 Task: Create a due date automation trigger when advanced on, on the monday of the week a card is due add fields without custom field "Resume" set to a date more than 1 working days from now at 11:00 AM.
Action: Mouse moved to (1200, 95)
Screenshot: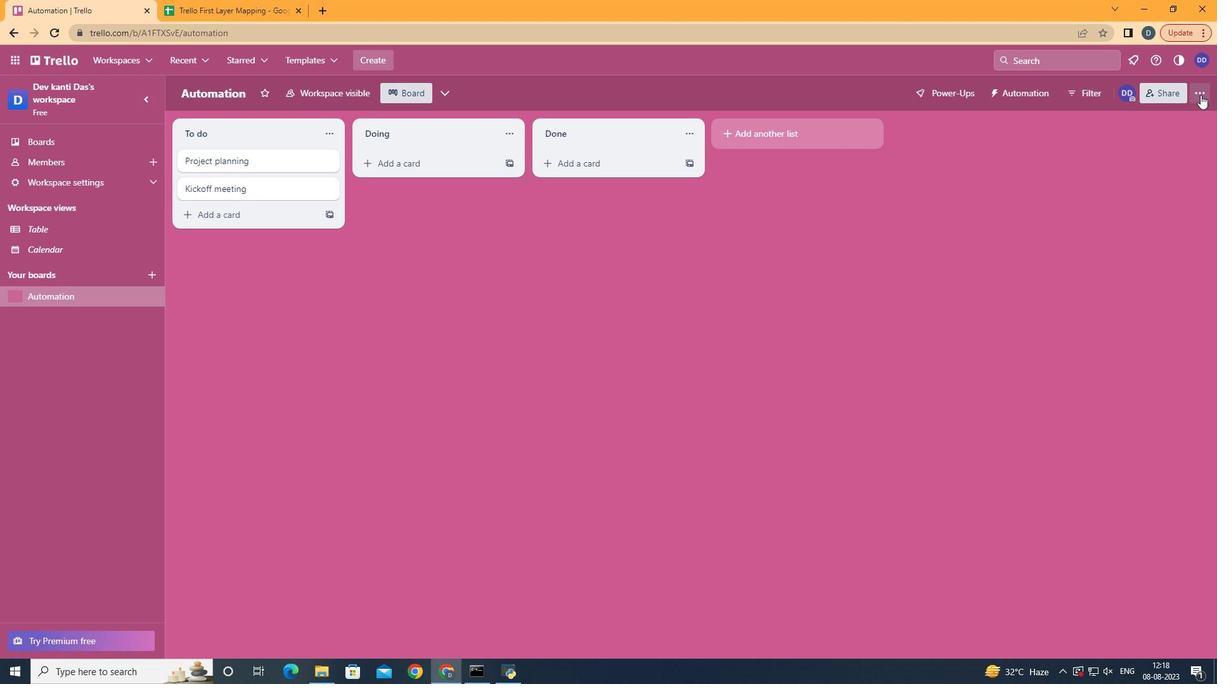 
Action: Mouse pressed left at (1200, 95)
Screenshot: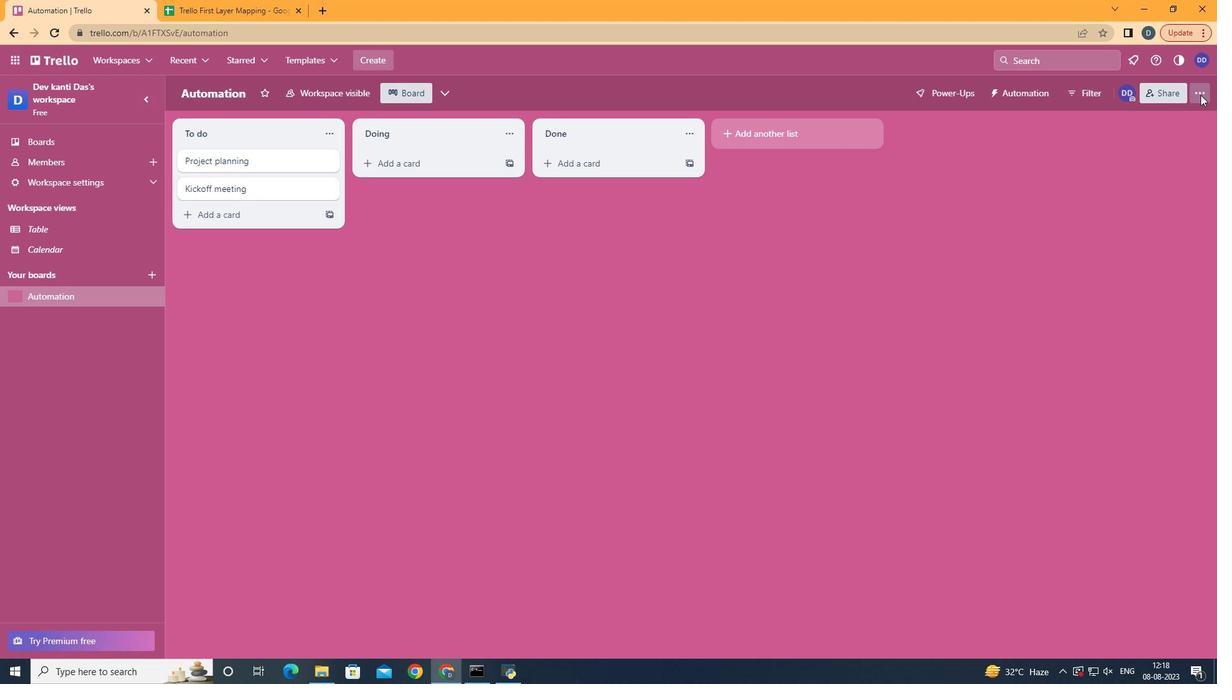 
Action: Mouse moved to (1121, 275)
Screenshot: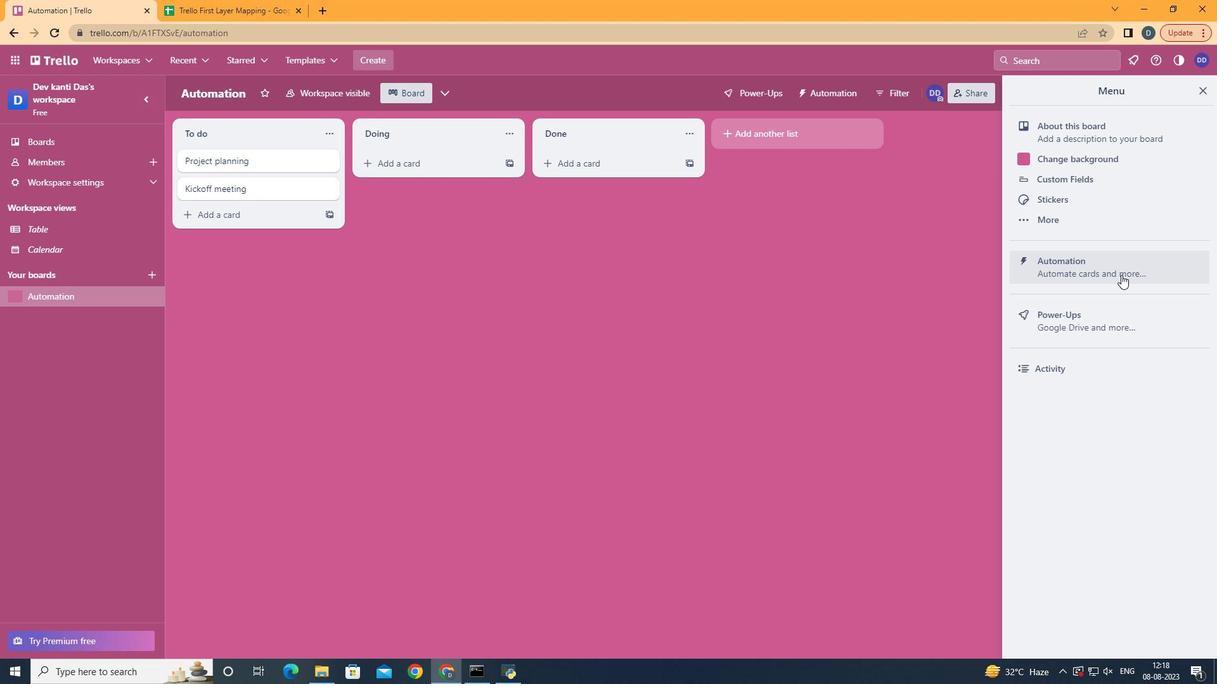 
Action: Mouse pressed left at (1121, 275)
Screenshot: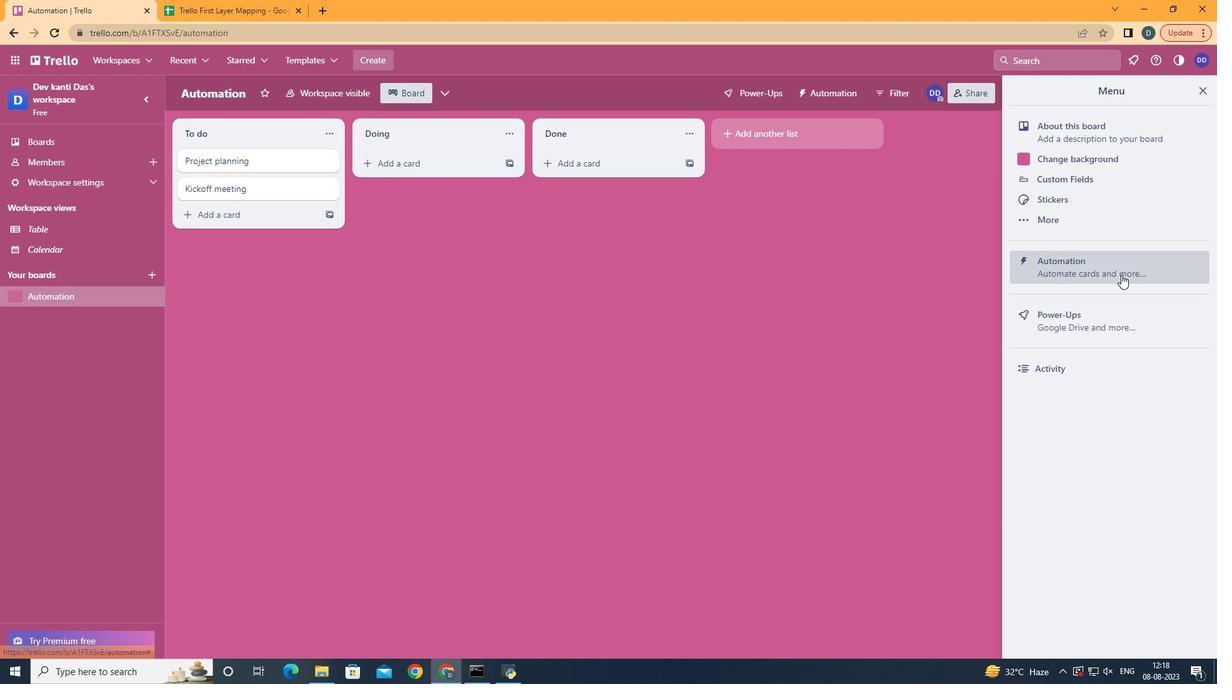 
Action: Mouse moved to (219, 256)
Screenshot: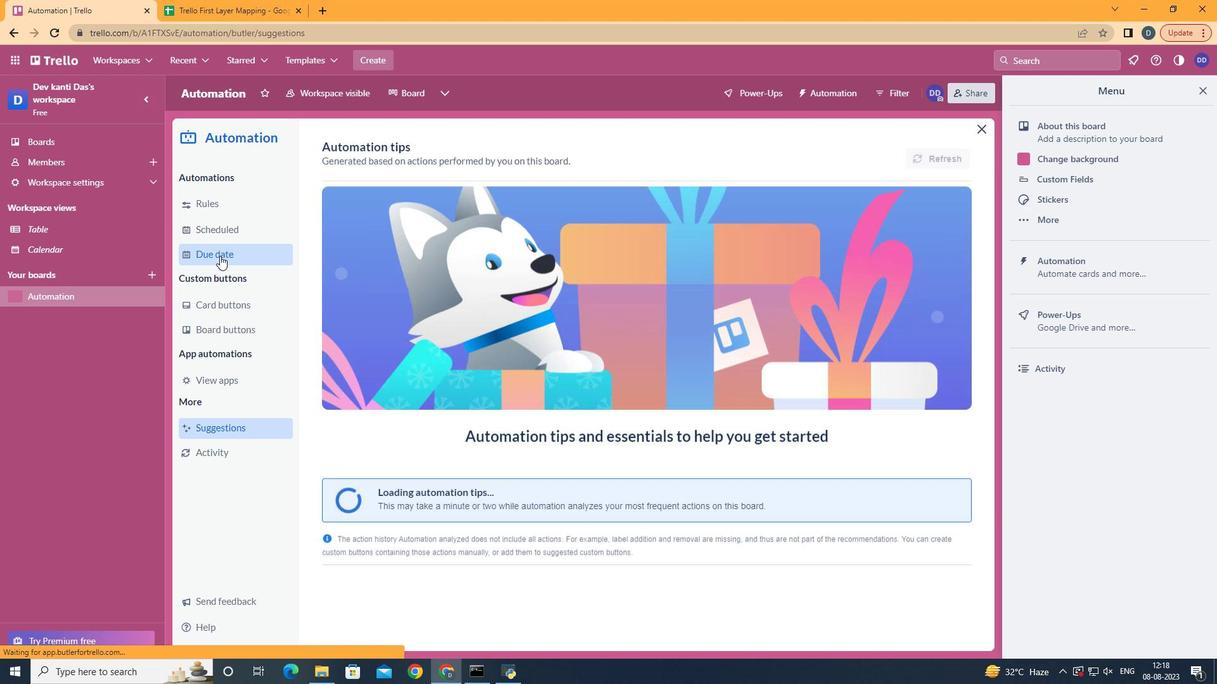 
Action: Mouse pressed left at (219, 256)
Screenshot: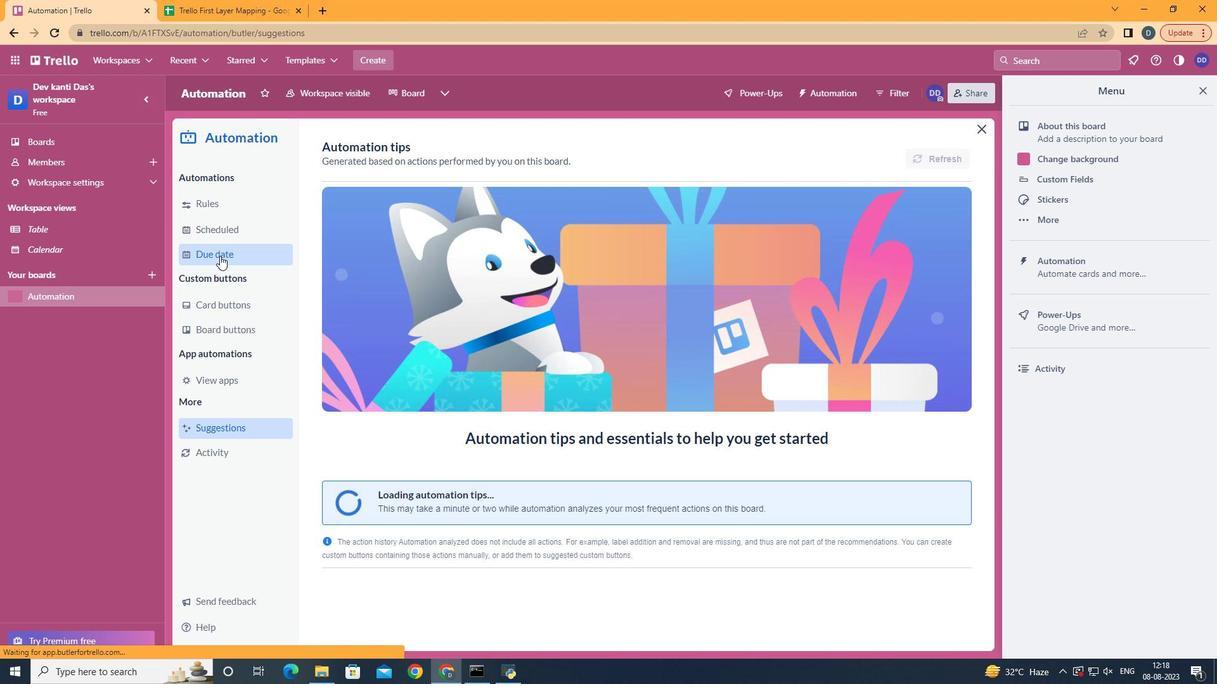 
Action: Mouse moved to (873, 151)
Screenshot: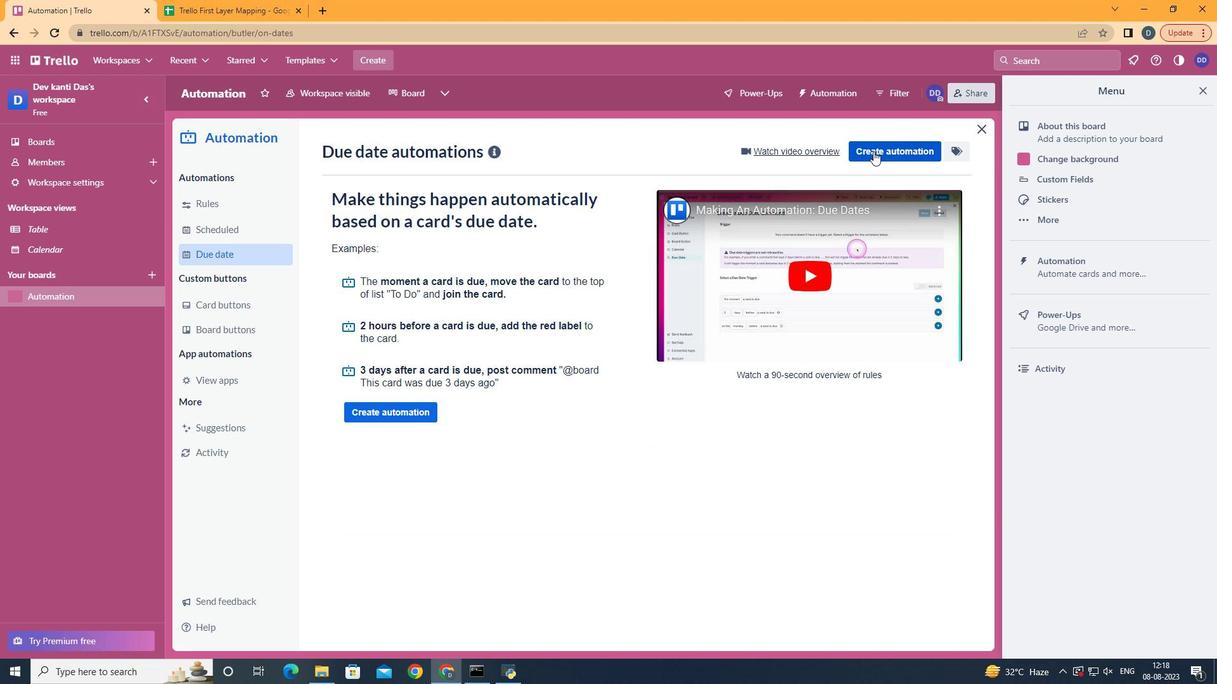 
Action: Mouse pressed left at (873, 151)
Screenshot: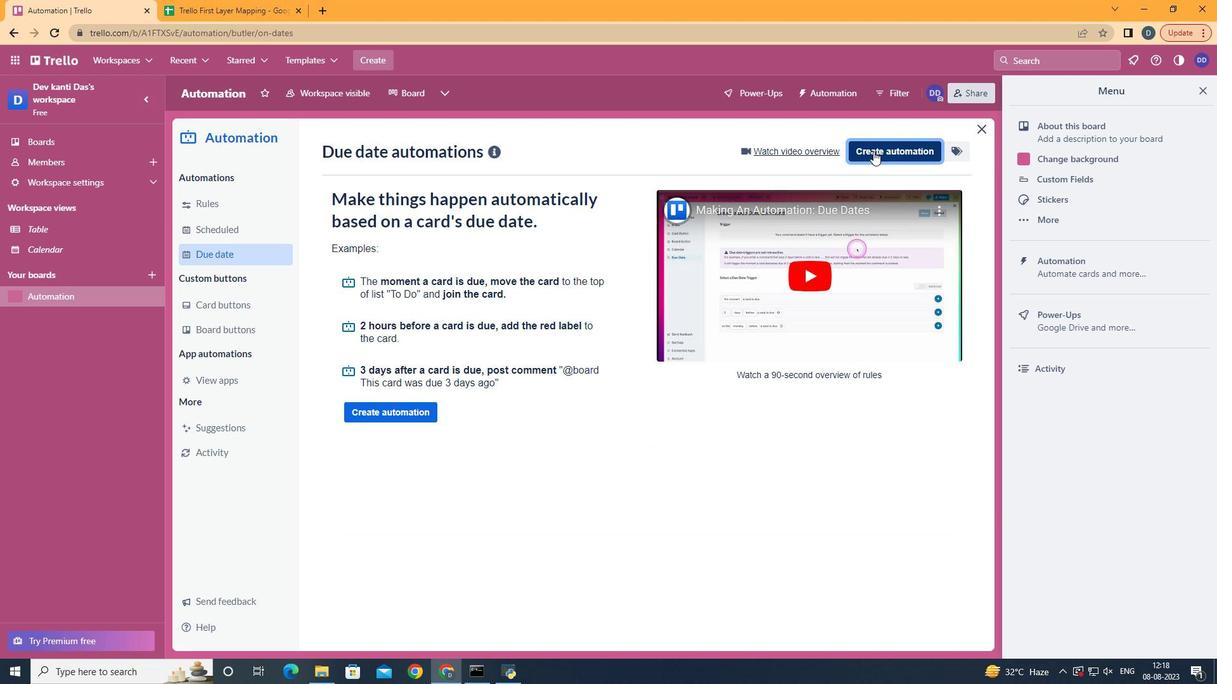
Action: Mouse moved to (588, 280)
Screenshot: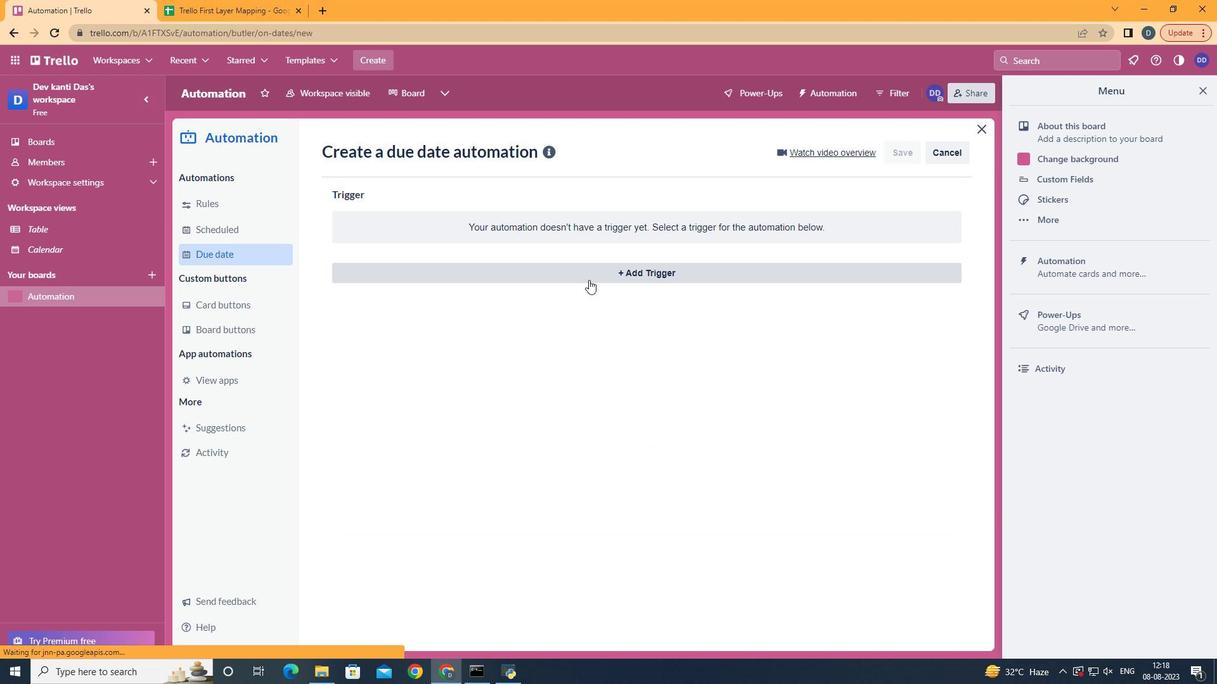 
Action: Mouse pressed left at (588, 280)
Screenshot: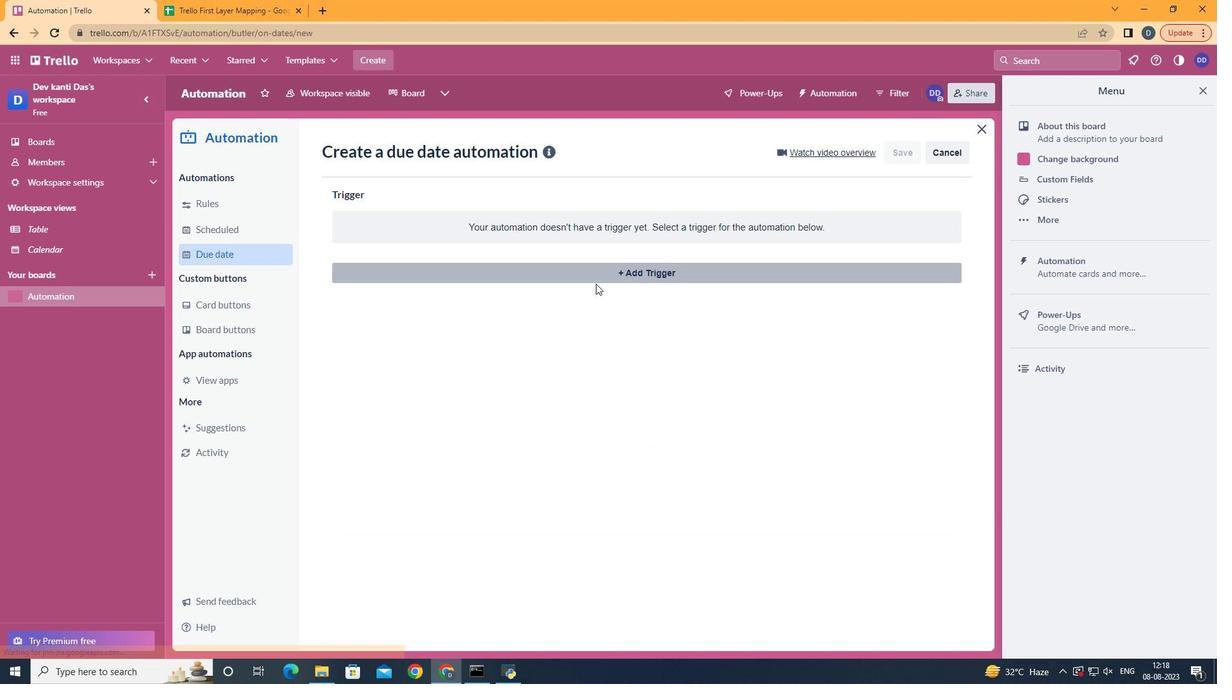 
Action: Mouse moved to (407, 335)
Screenshot: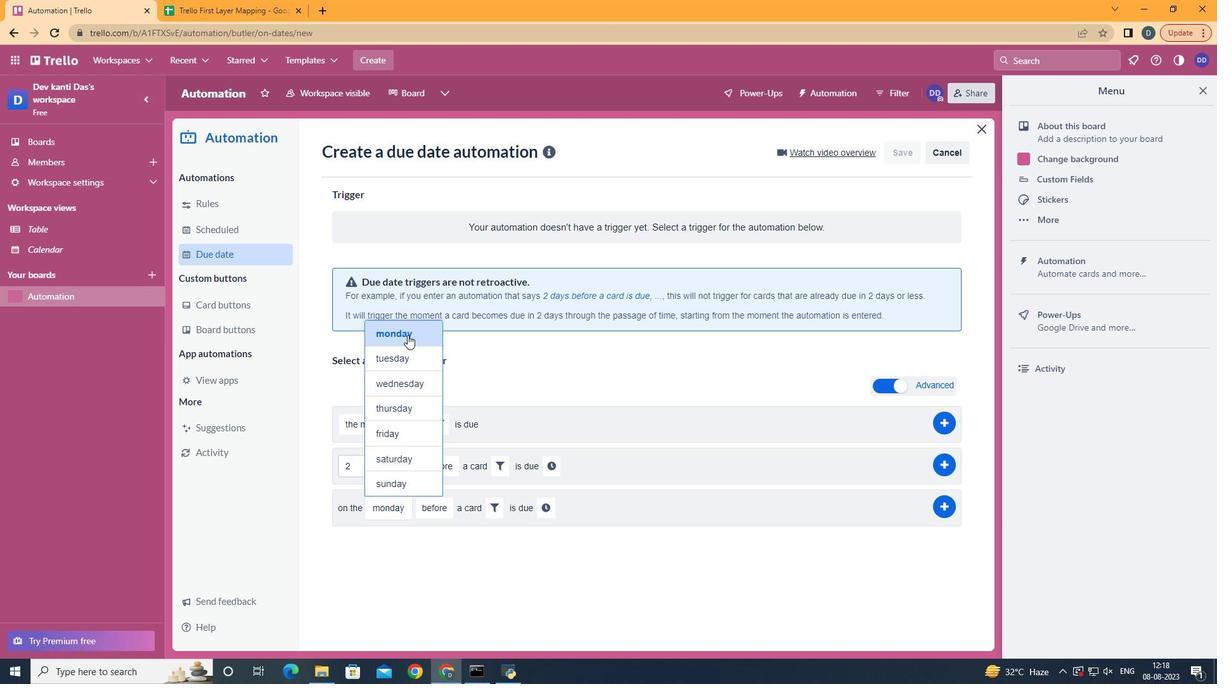 
Action: Mouse pressed left at (407, 335)
Screenshot: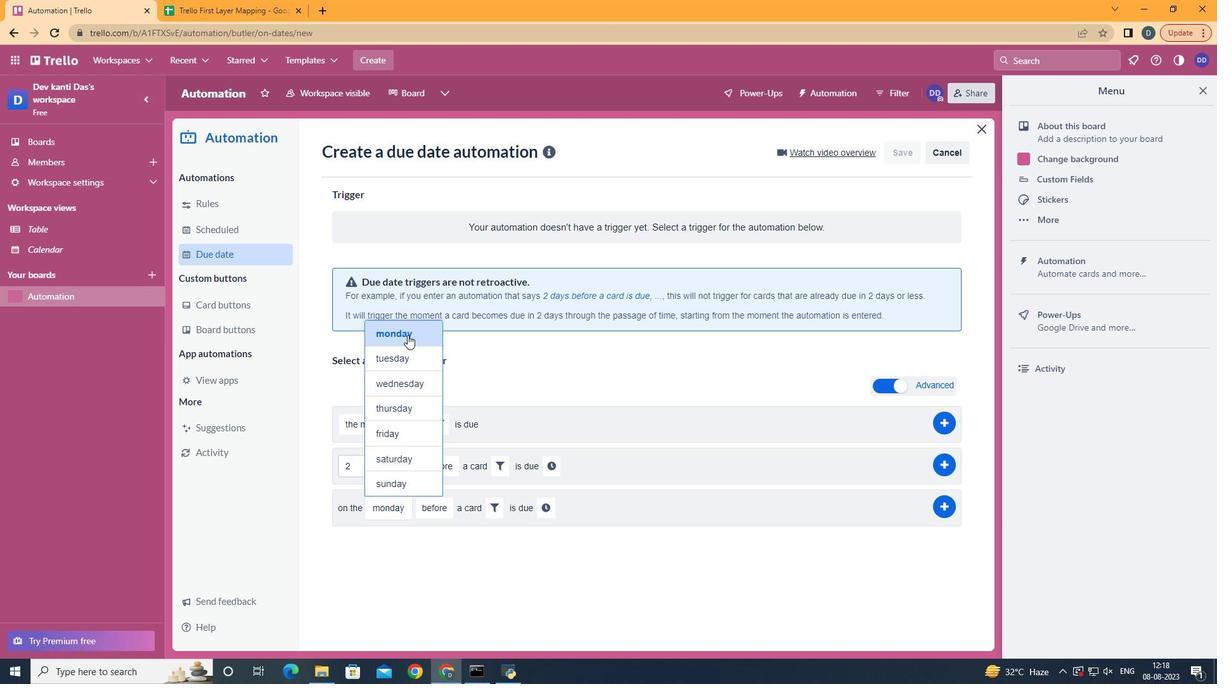
Action: Mouse moved to (454, 578)
Screenshot: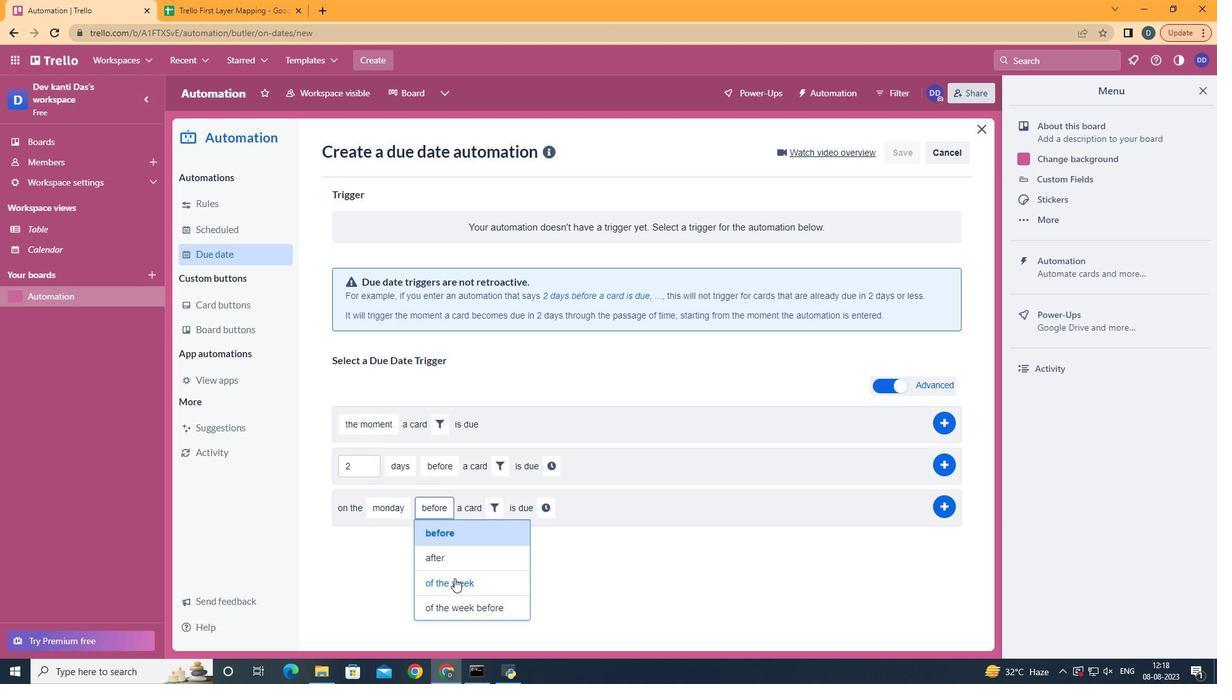 
Action: Mouse pressed left at (454, 578)
Screenshot: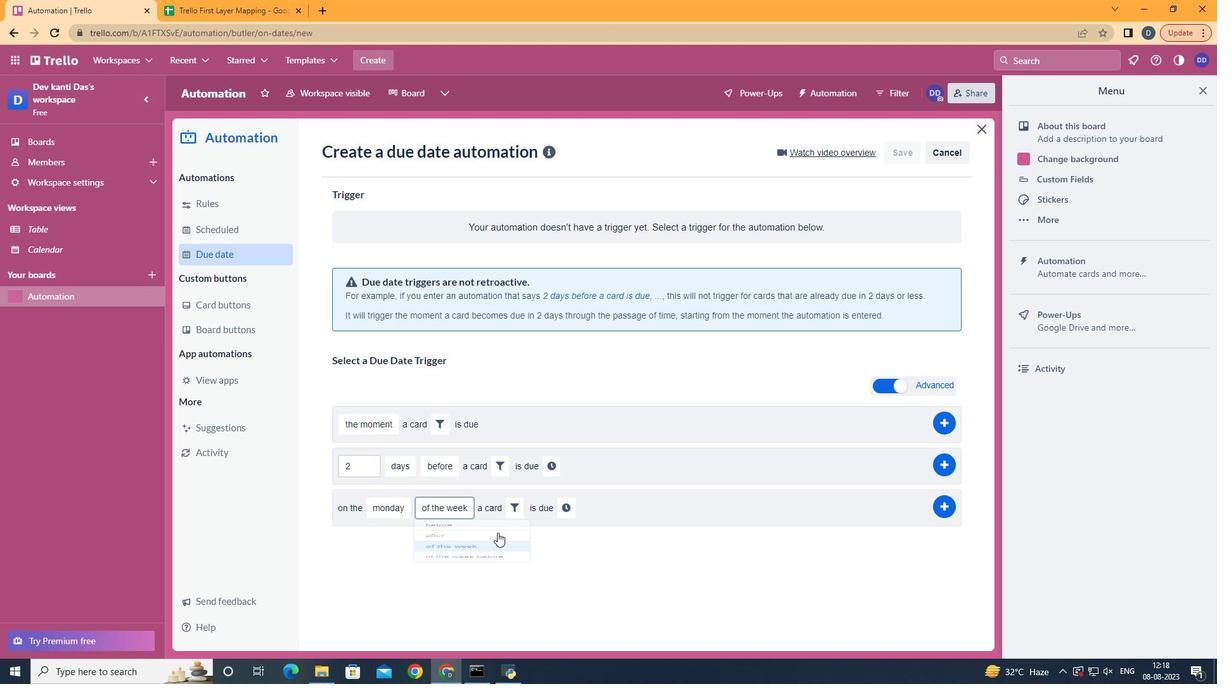 
Action: Mouse moved to (520, 501)
Screenshot: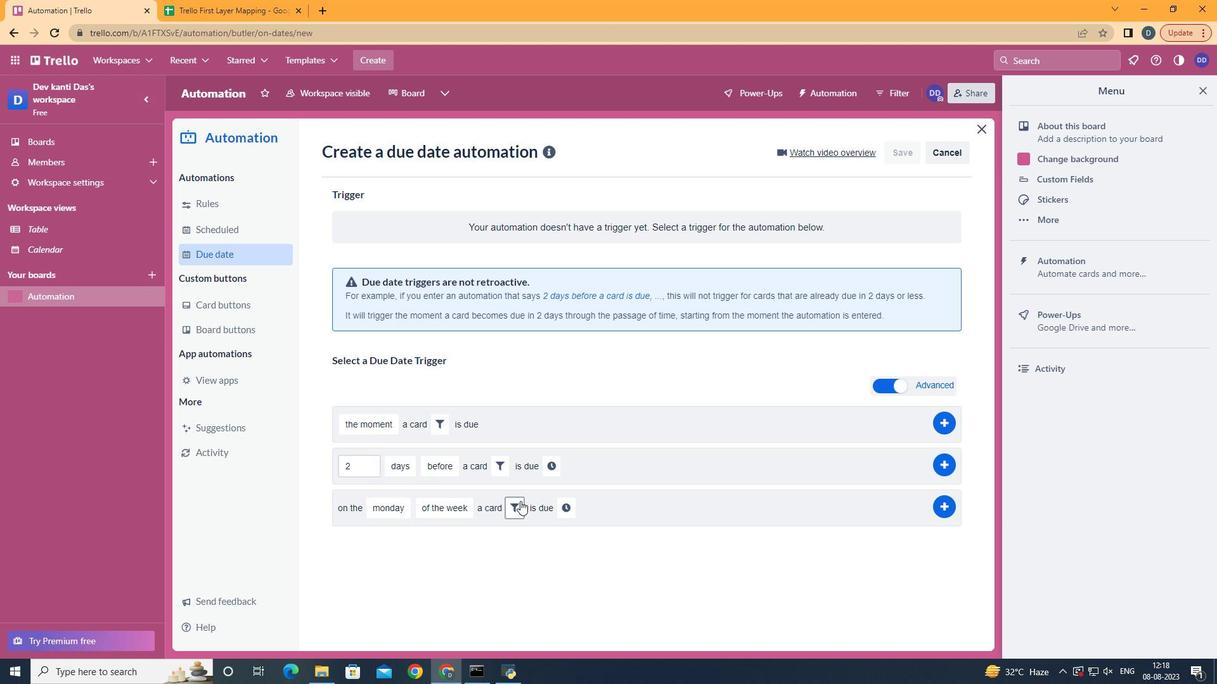 
Action: Mouse pressed left at (520, 501)
Screenshot: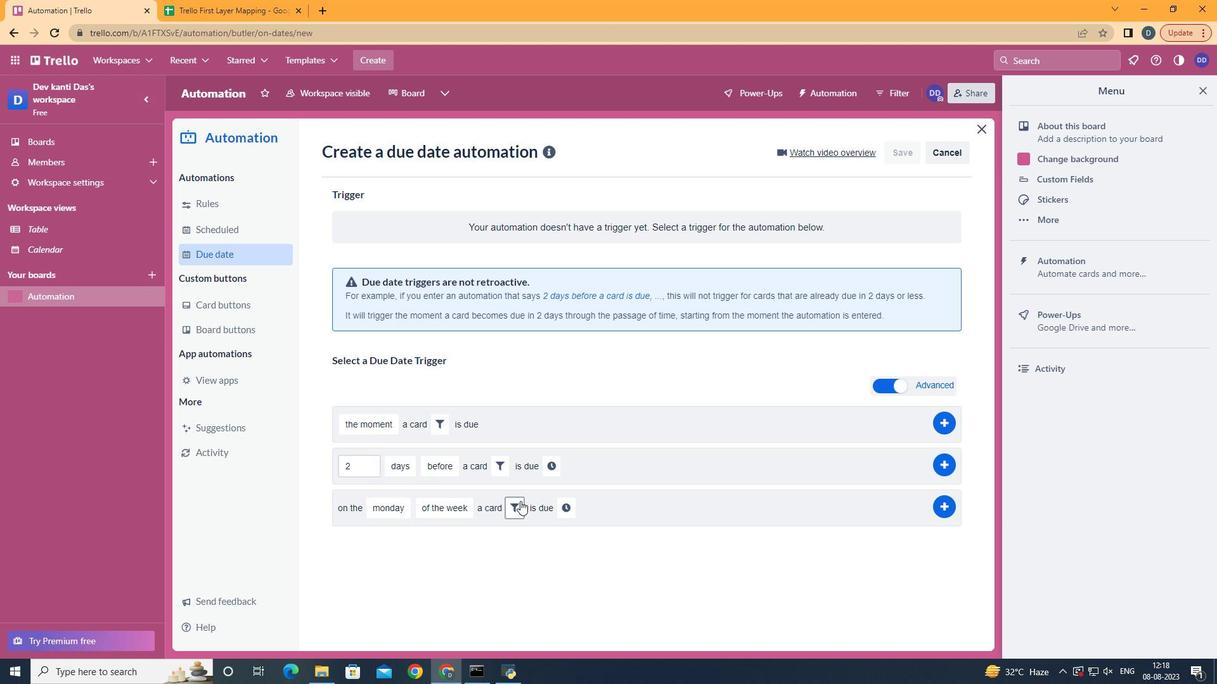 
Action: Mouse moved to (722, 547)
Screenshot: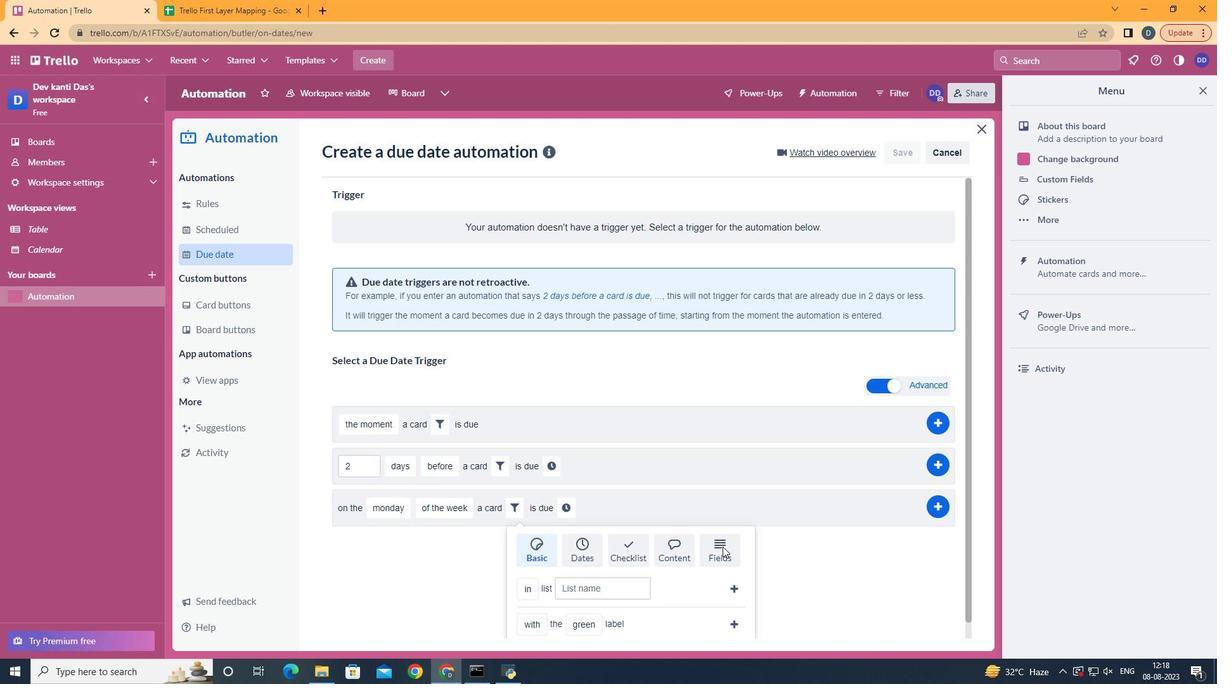 
Action: Mouse pressed left at (722, 547)
Screenshot: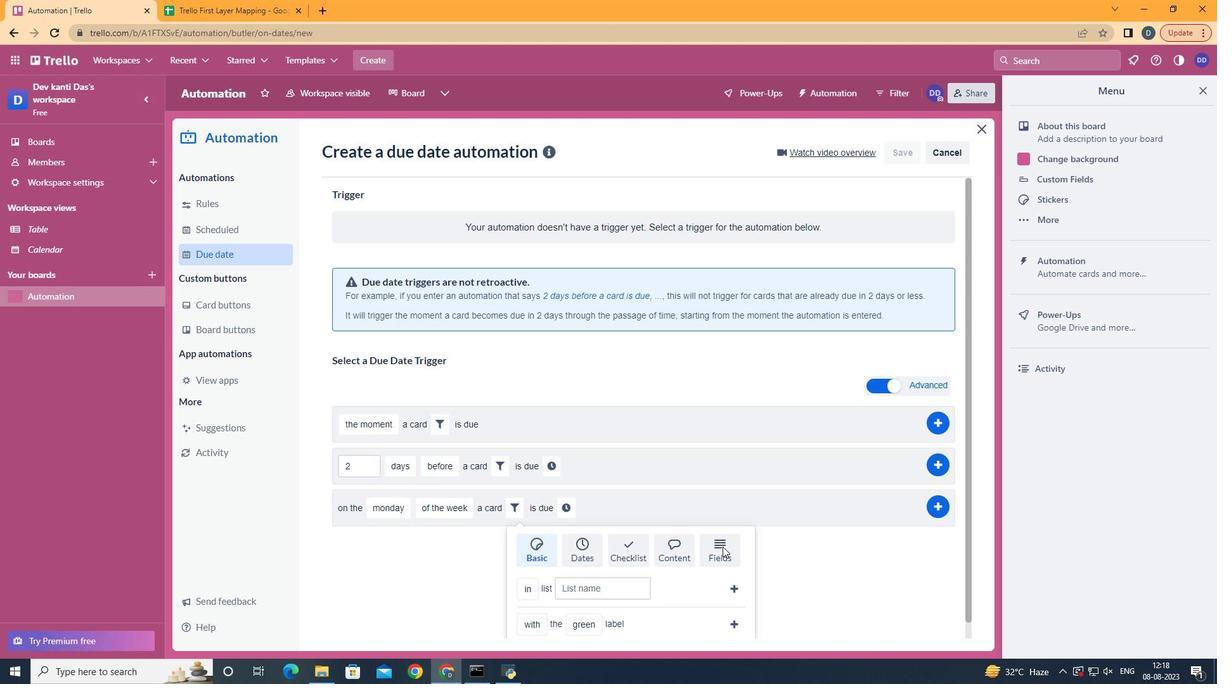
Action: Mouse scrolled (722, 546) with delta (0, 0)
Screenshot: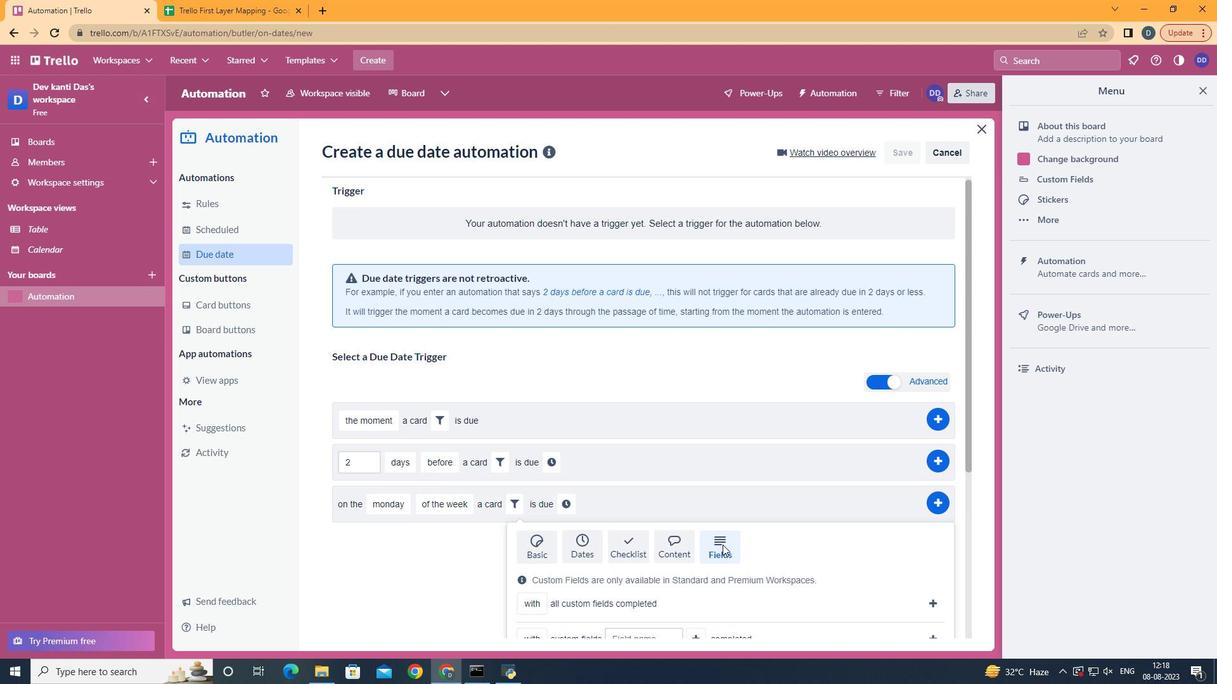 
Action: Mouse scrolled (722, 546) with delta (0, 0)
Screenshot: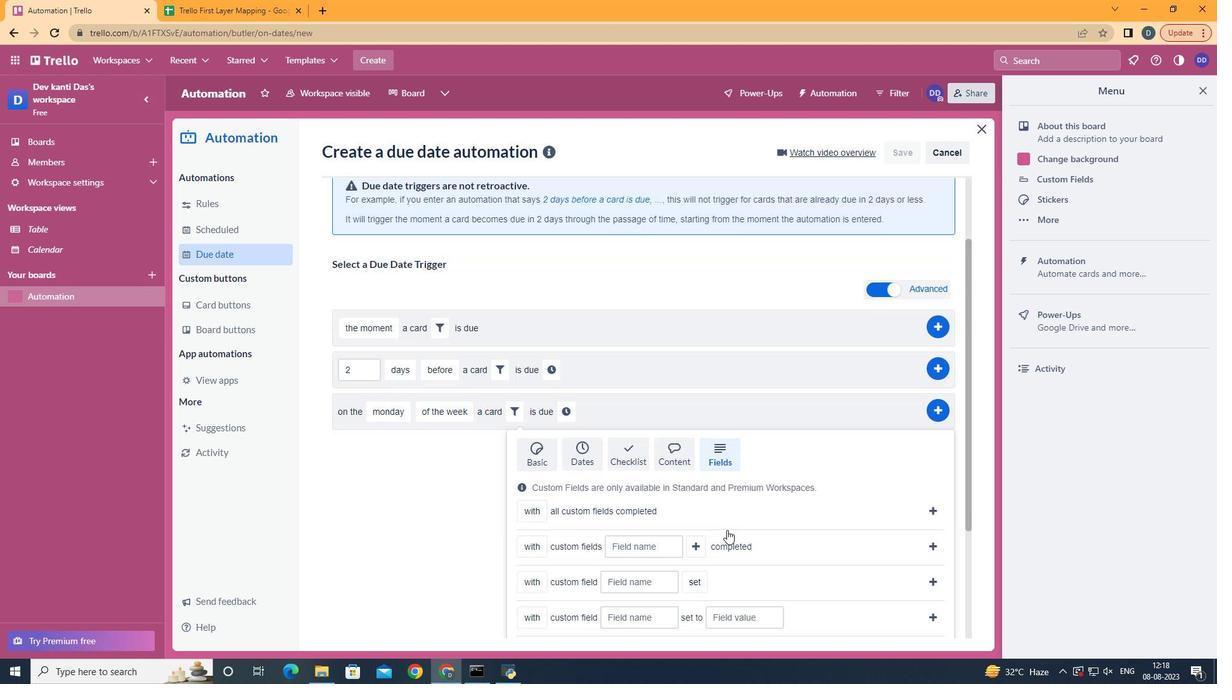 
Action: Mouse scrolled (722, 546) with delta (0, 0)
Screenshot: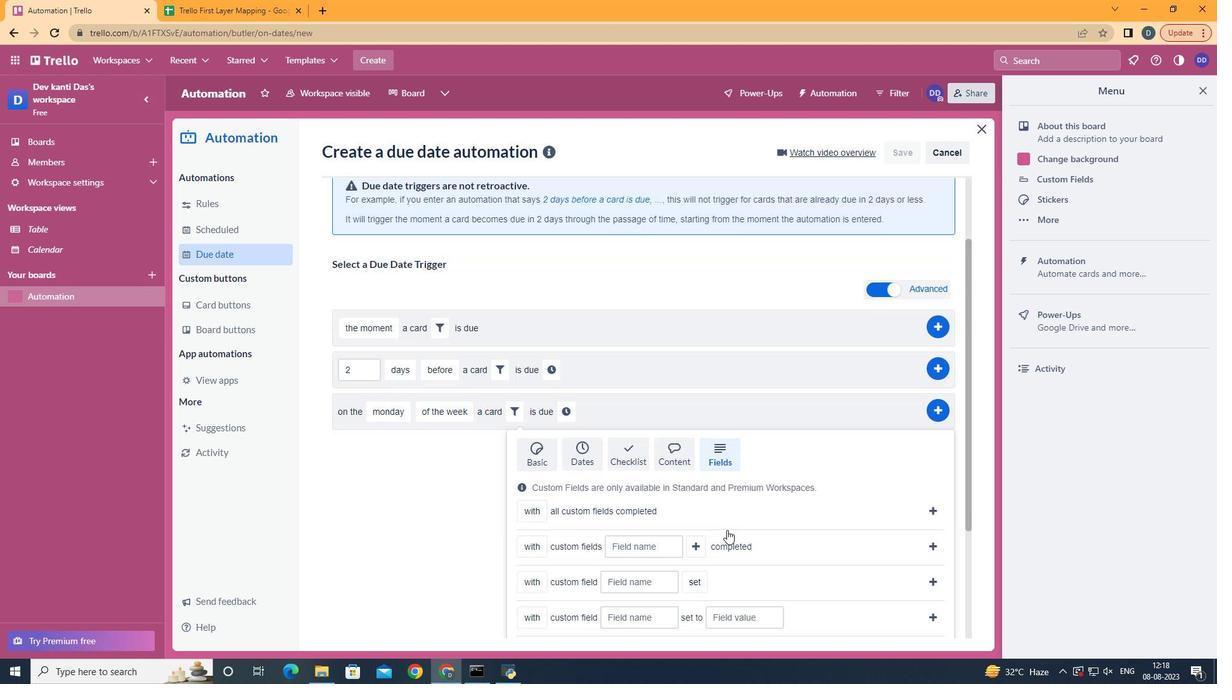 
Action: Mouse scrolled (722, 546) with delta (0, 0)
Screenshot: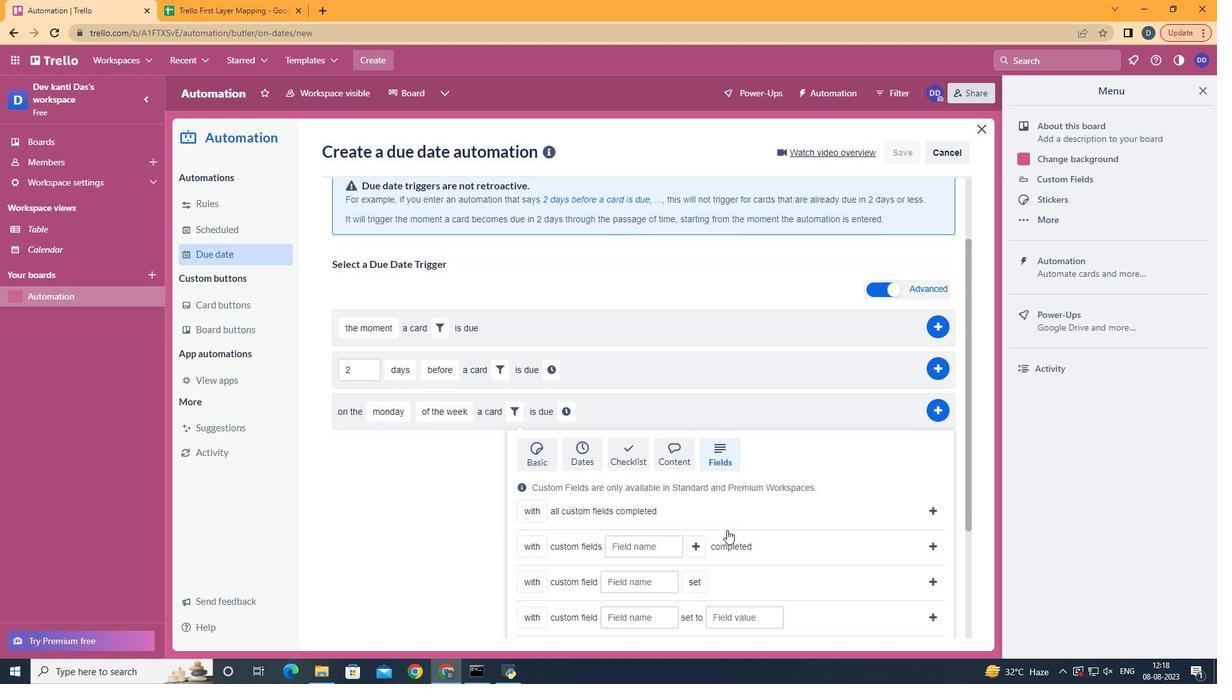 
Action: Mouse moved to (722, 545)
Screenshot: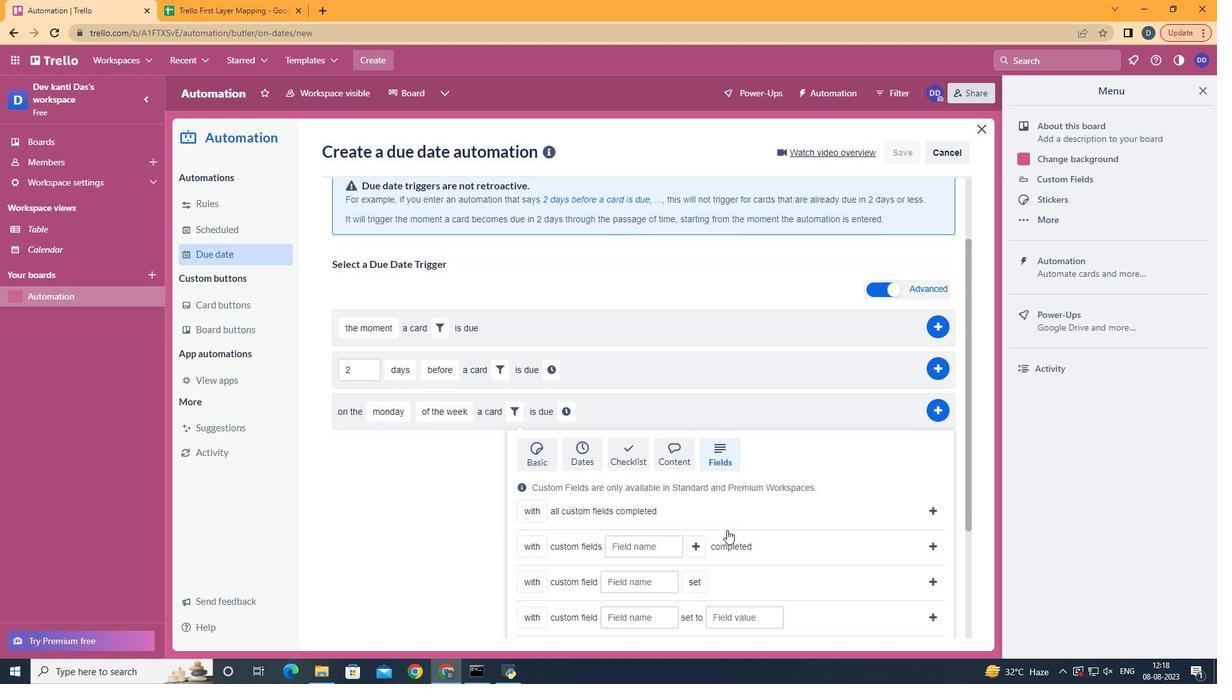 
Action: Mouse scrolled (722, 544) with delta (0, 0)
Screenshot: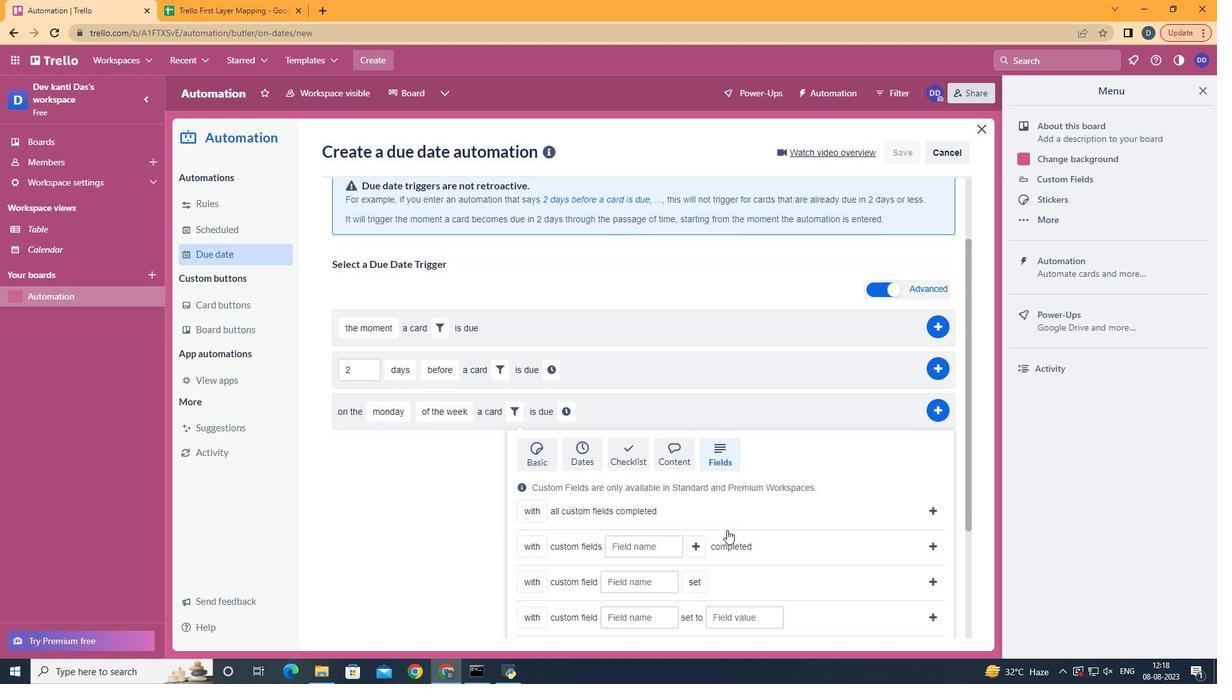 
Action: Mouse moved to (549, 565)
Screenshot: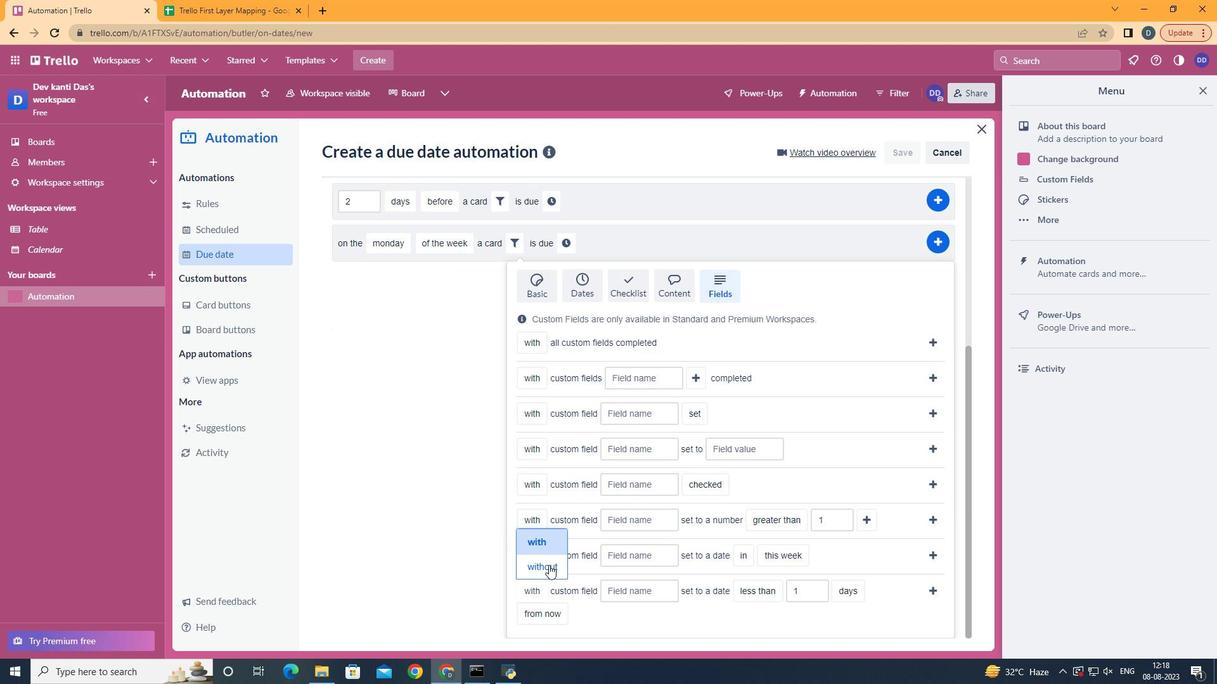 
Action: Mouse pressed left at (549, 565)
Screenshot: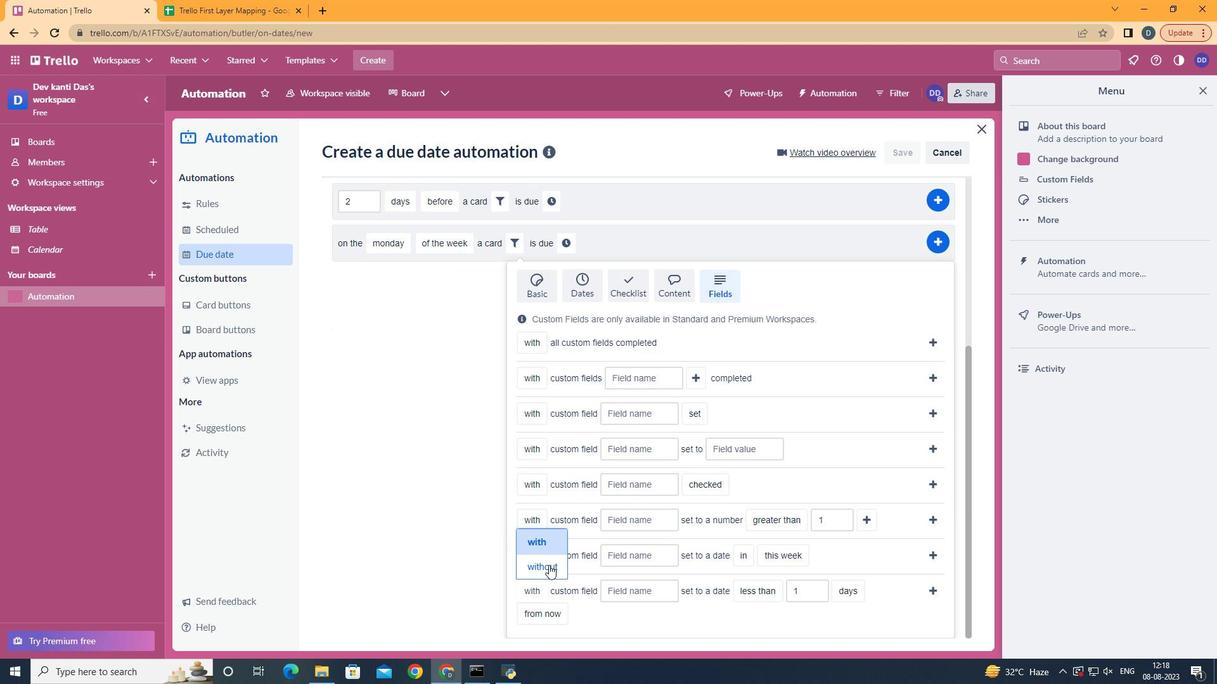 
Action: Mouse moved to (639, 595)
Screenshot: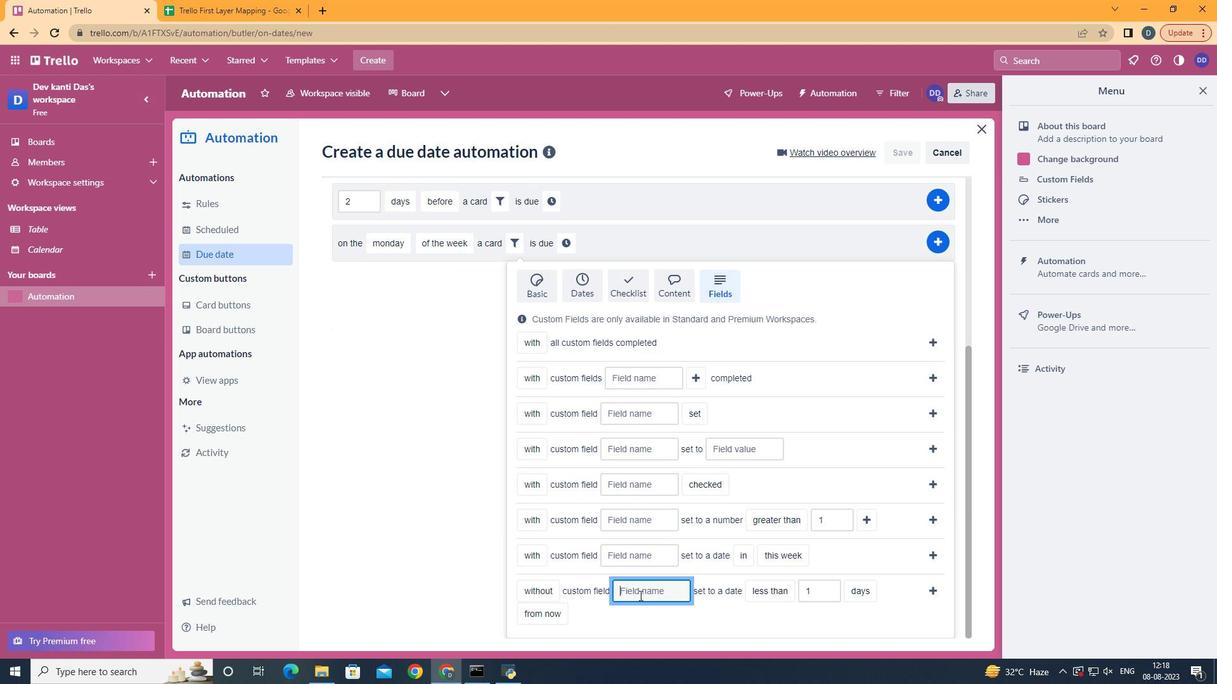 
Action: Mouse pressed left at (639, 595)
Screenshot: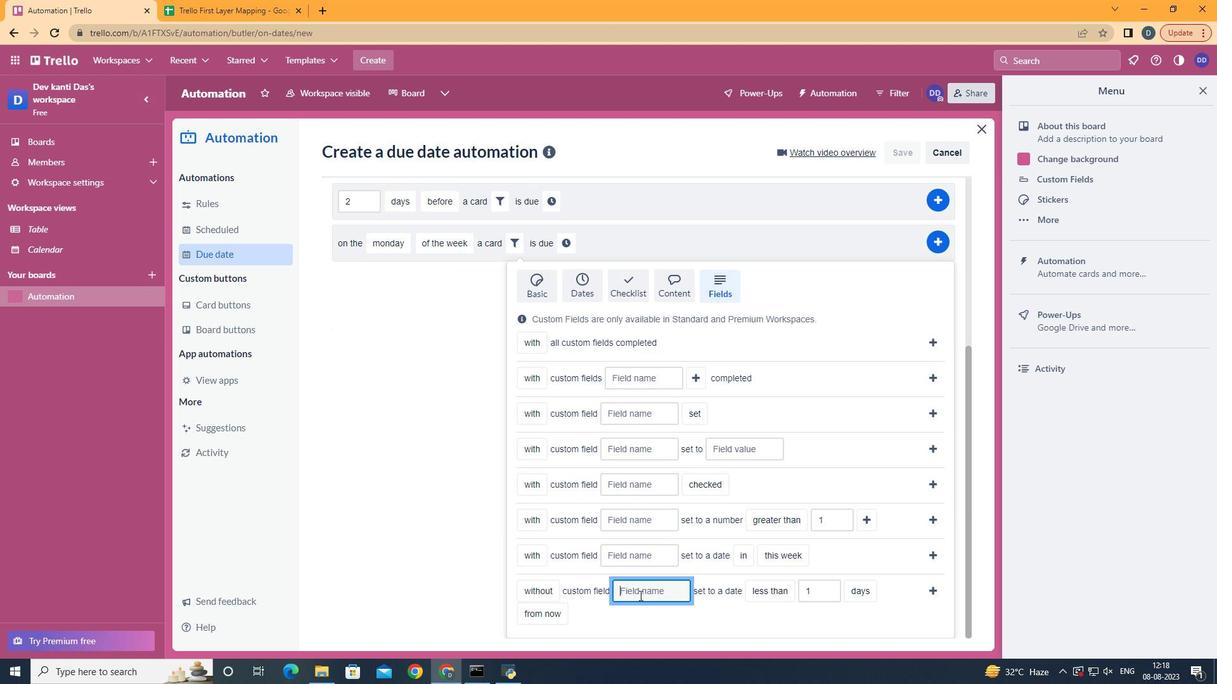 
Action: Mouse moved to (642, 595)
Screenshot: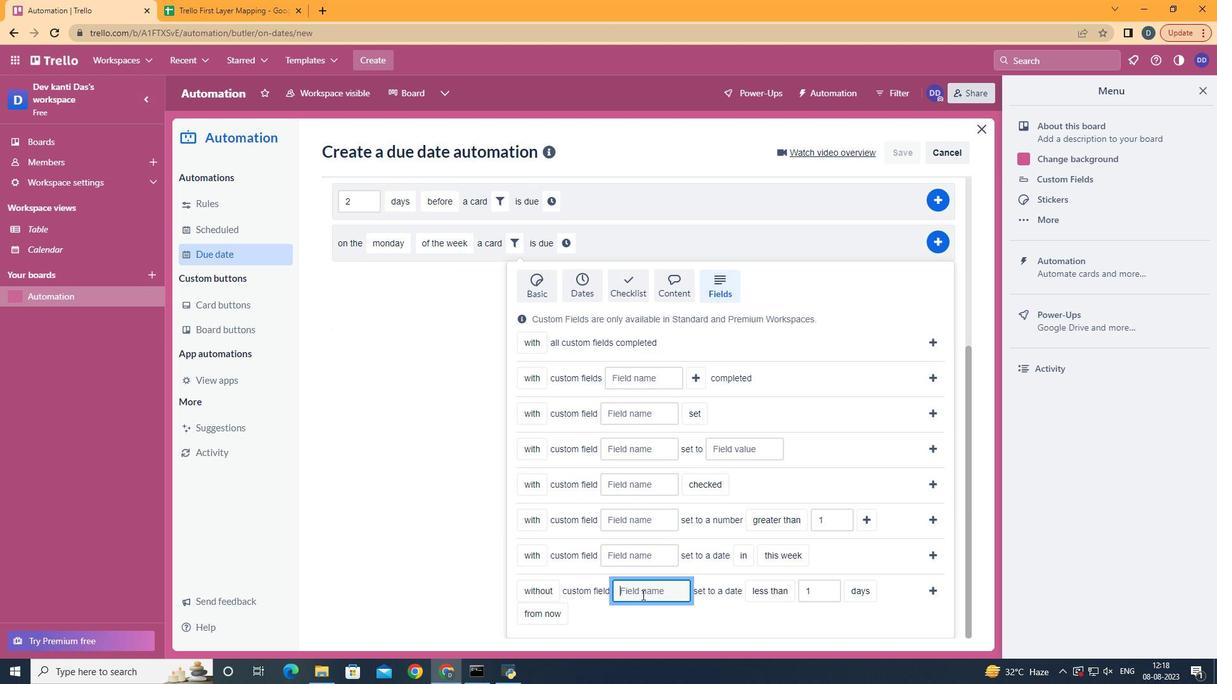 
Action: Key pressed <Key.shift>Resume
Screenshot: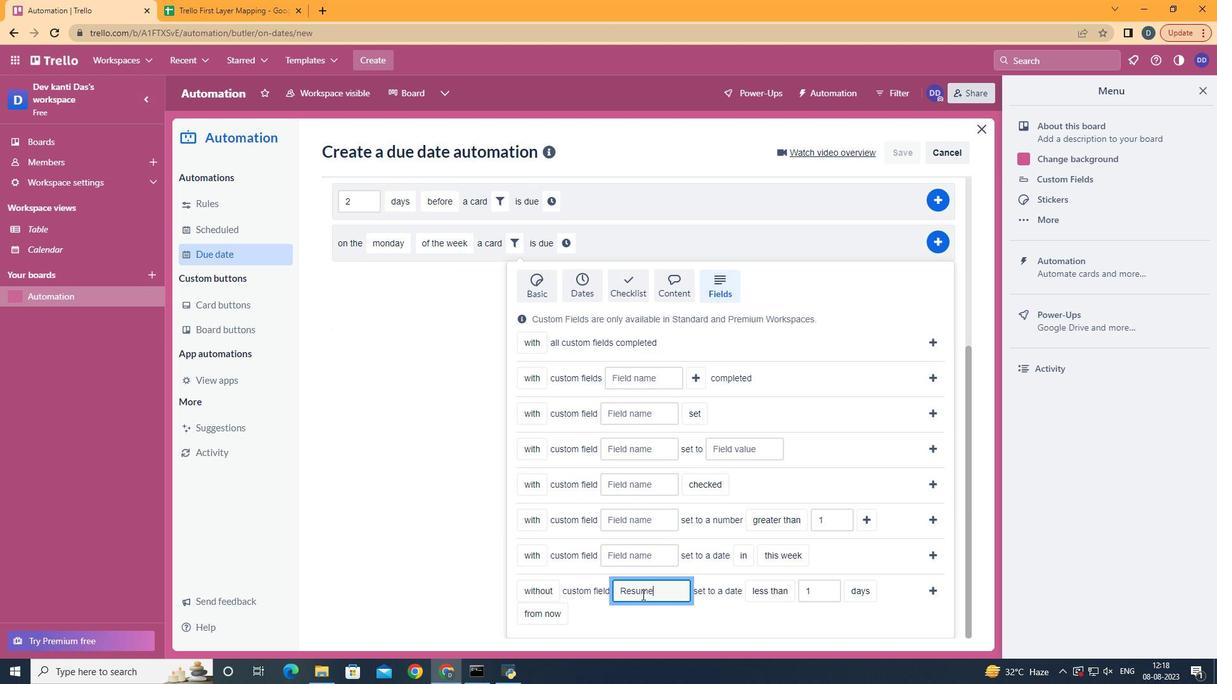 
Action: Mouse moved to (786, 540)
Screenshot: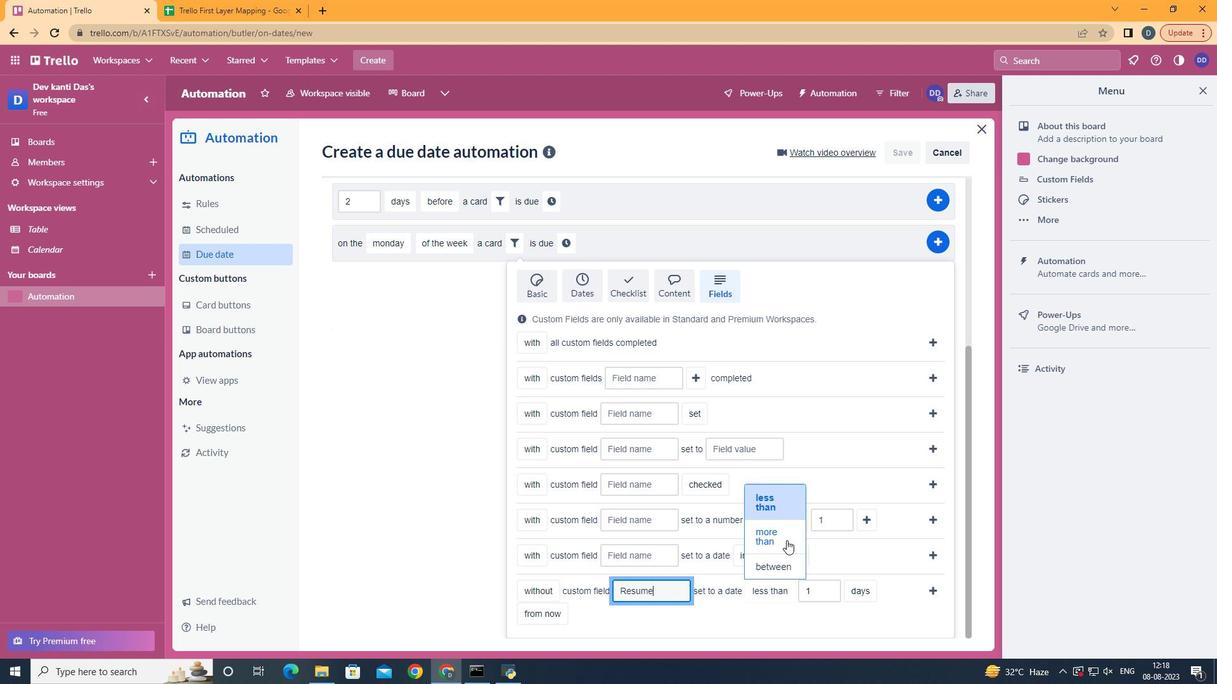 
Action: Mouse pressed left at (786, 540)
Screenshot: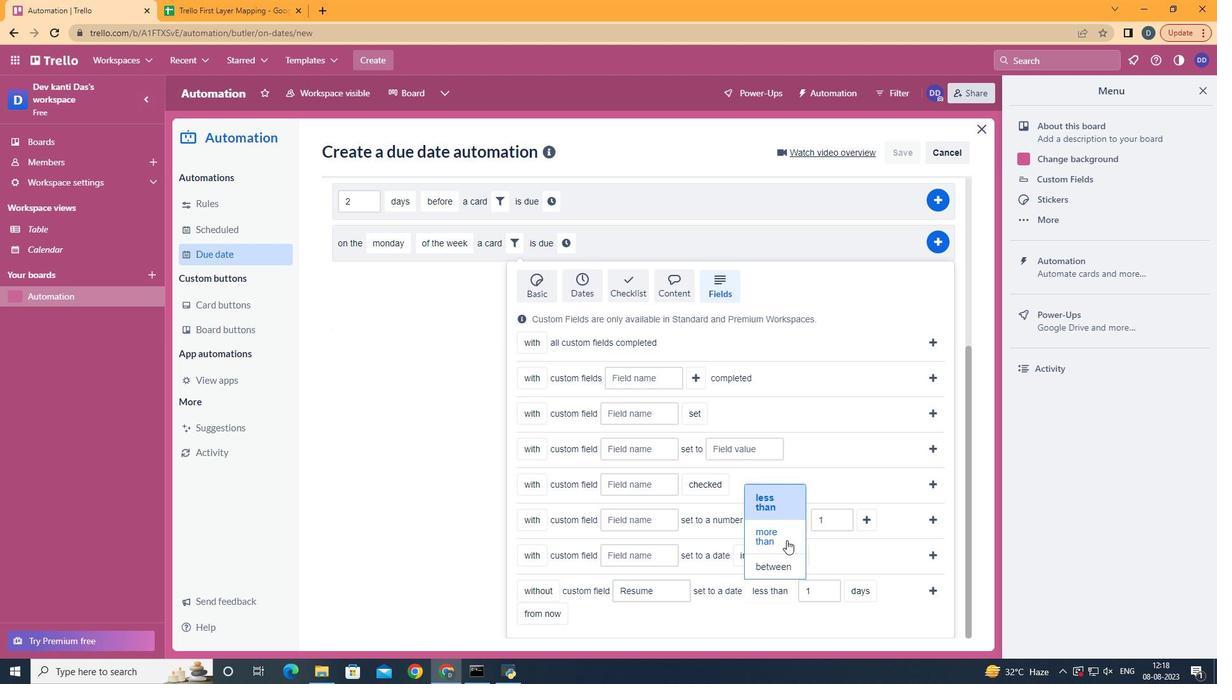 
Action: Mouse moved to (874, 566)
Screenshot: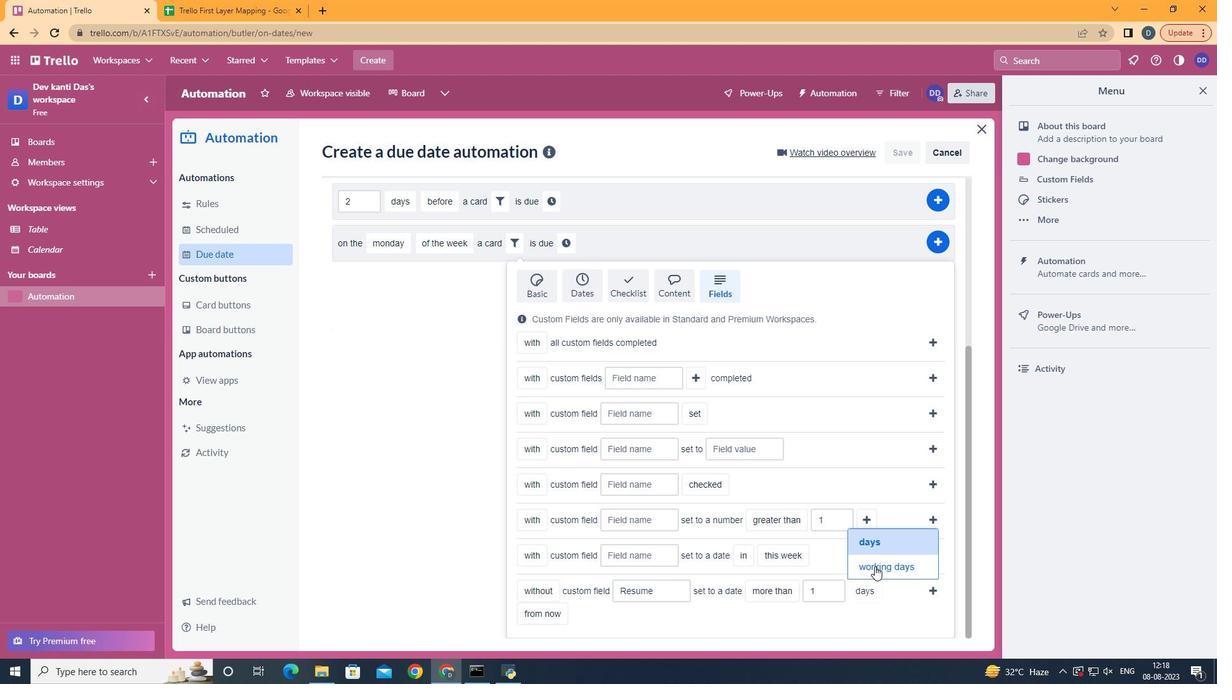 
Action: Mouse pressed left at (874, 566)
Screenshot: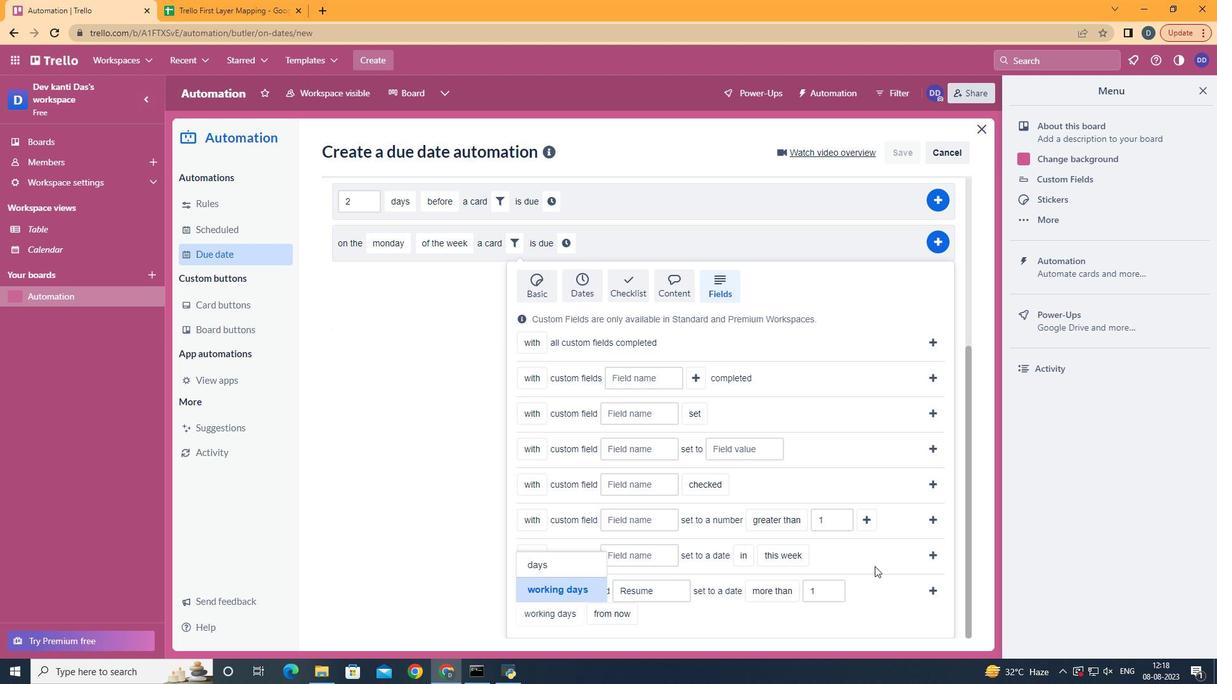 
Action: Mouse moved to (619, 556)
Screenshot: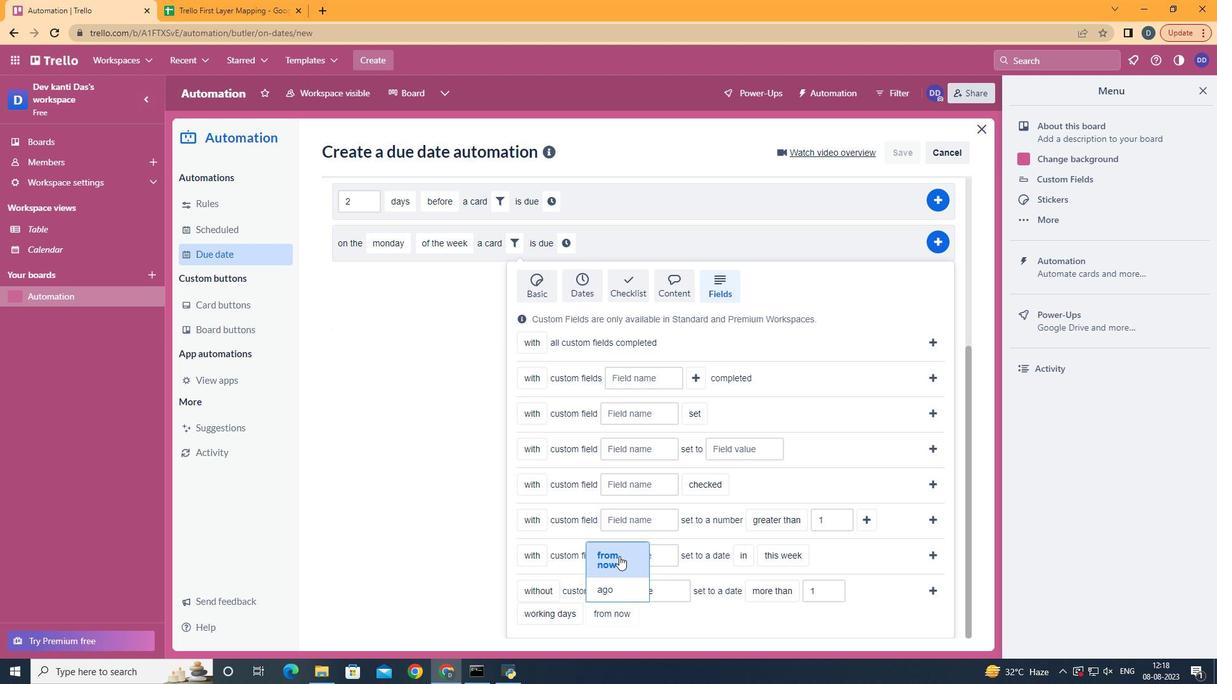 
Action: Mouse pressed left at (619, 556)
Screenshot: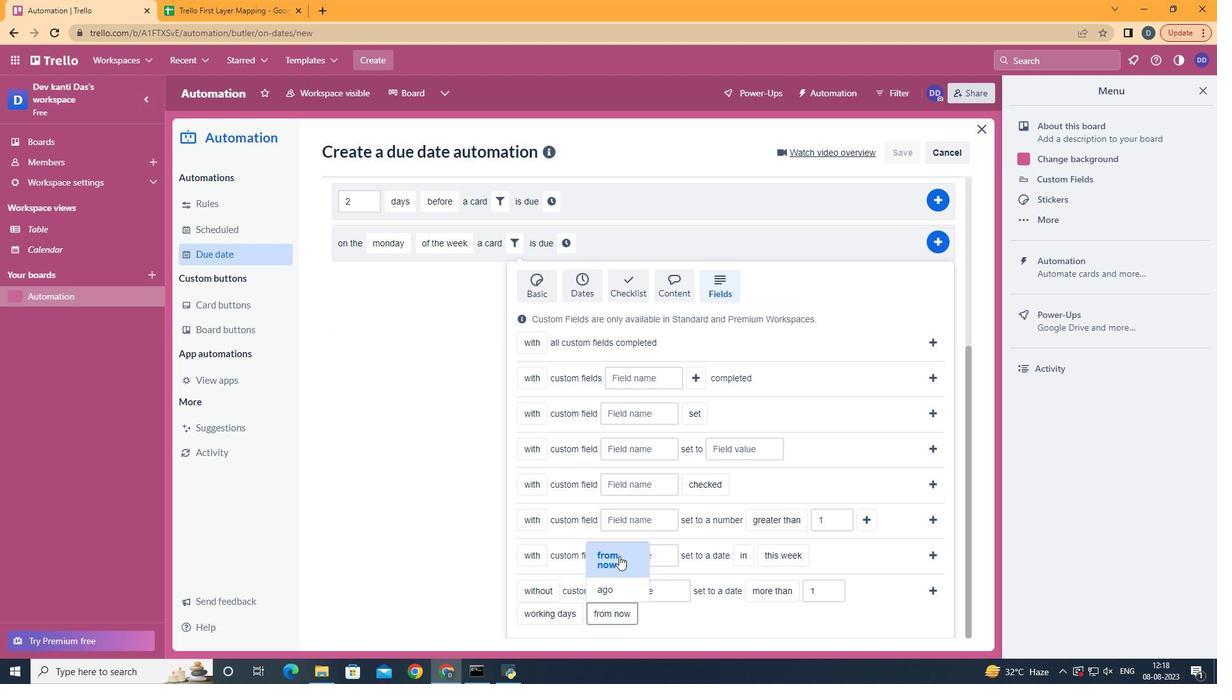 
Action: Mouse moved to (924, 592)
Screenshot: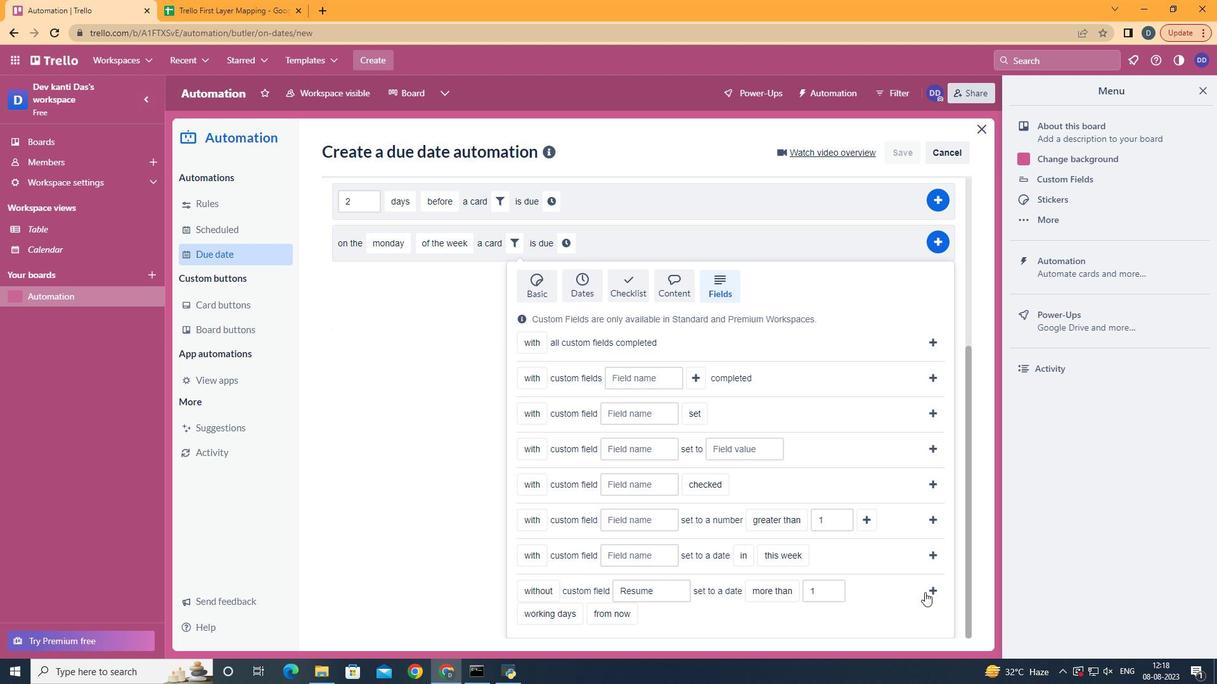 
Action: Mouse pressed left at (924, 592)
Screenshot: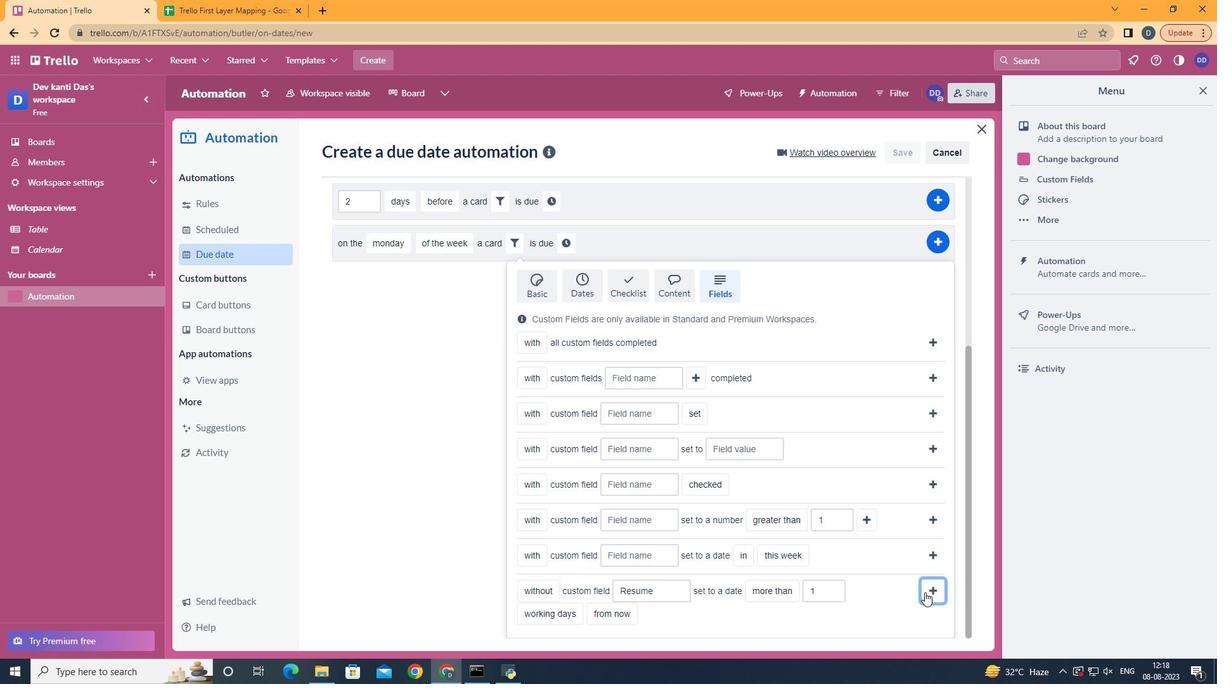 
Action: Mouse moved to (349, 536)
Screenshot: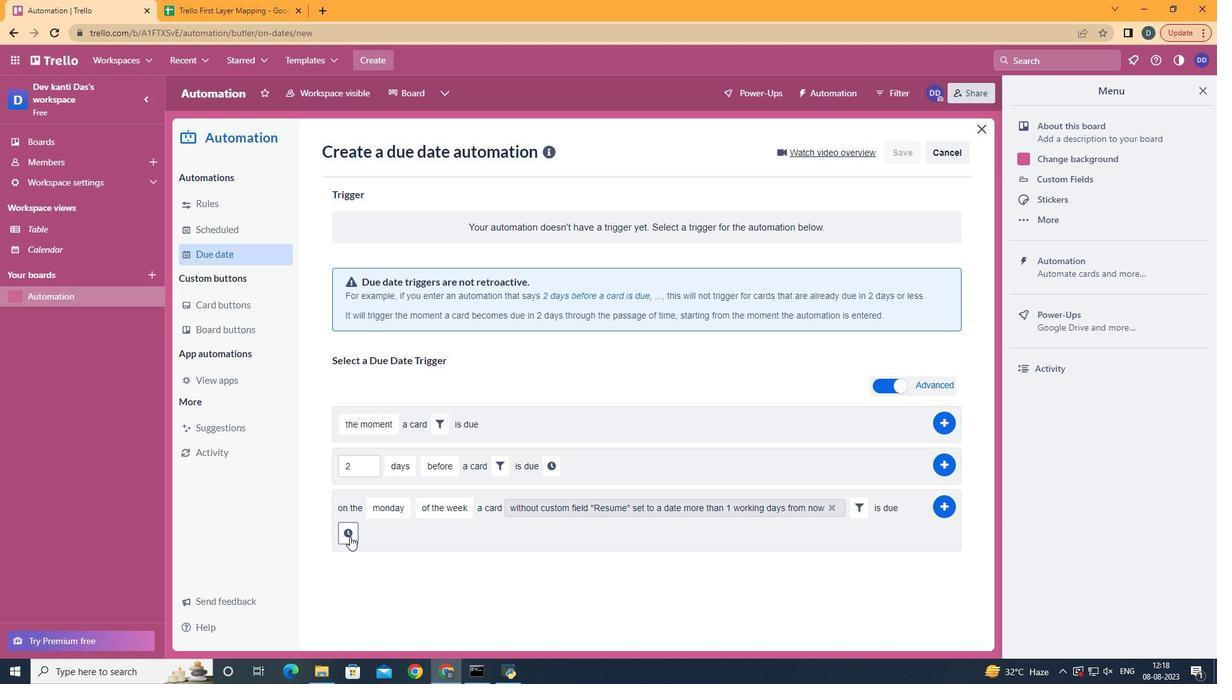 
Action: Mouse pressed left at (349, 536)
Screenshot: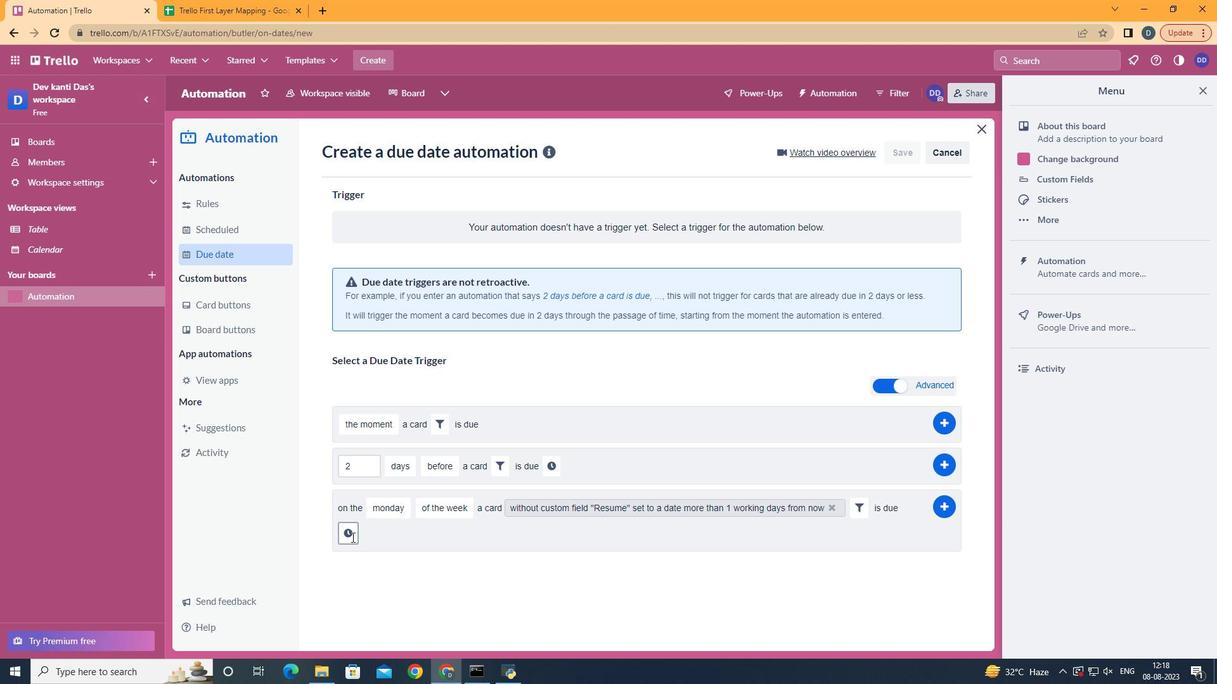 
Action: Mouse moved to (377, 537)
Screenshot: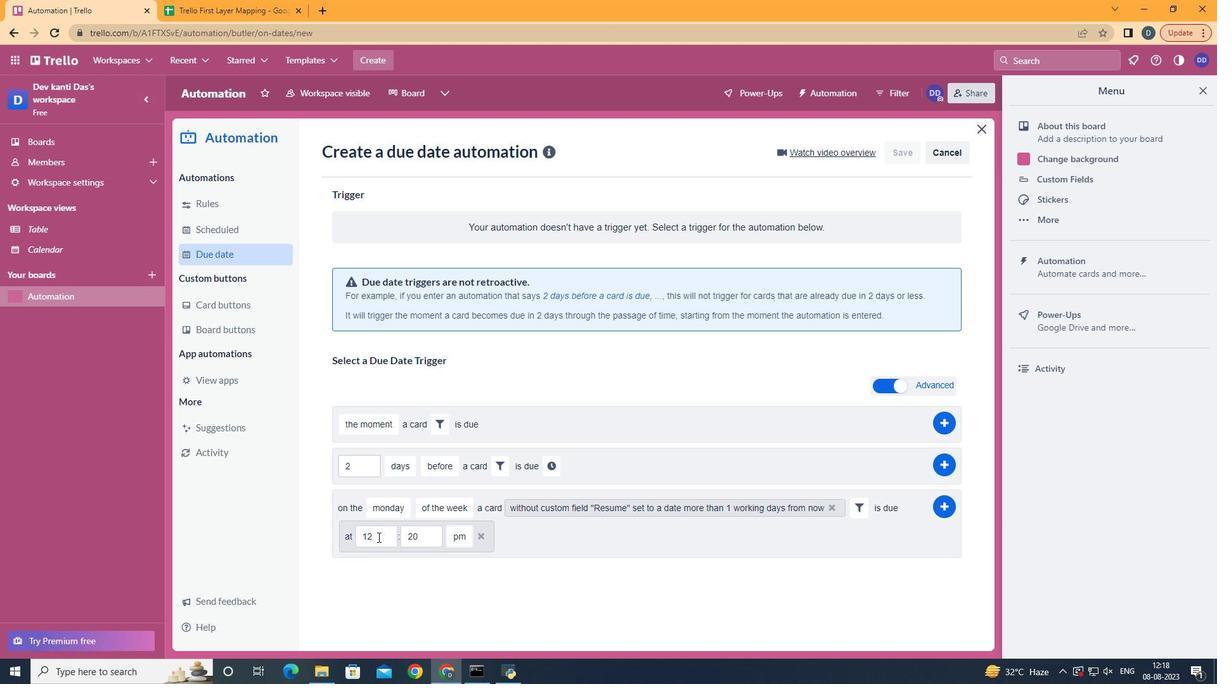 
Action: Mouse pressed left at (377, 537)
Screenshot: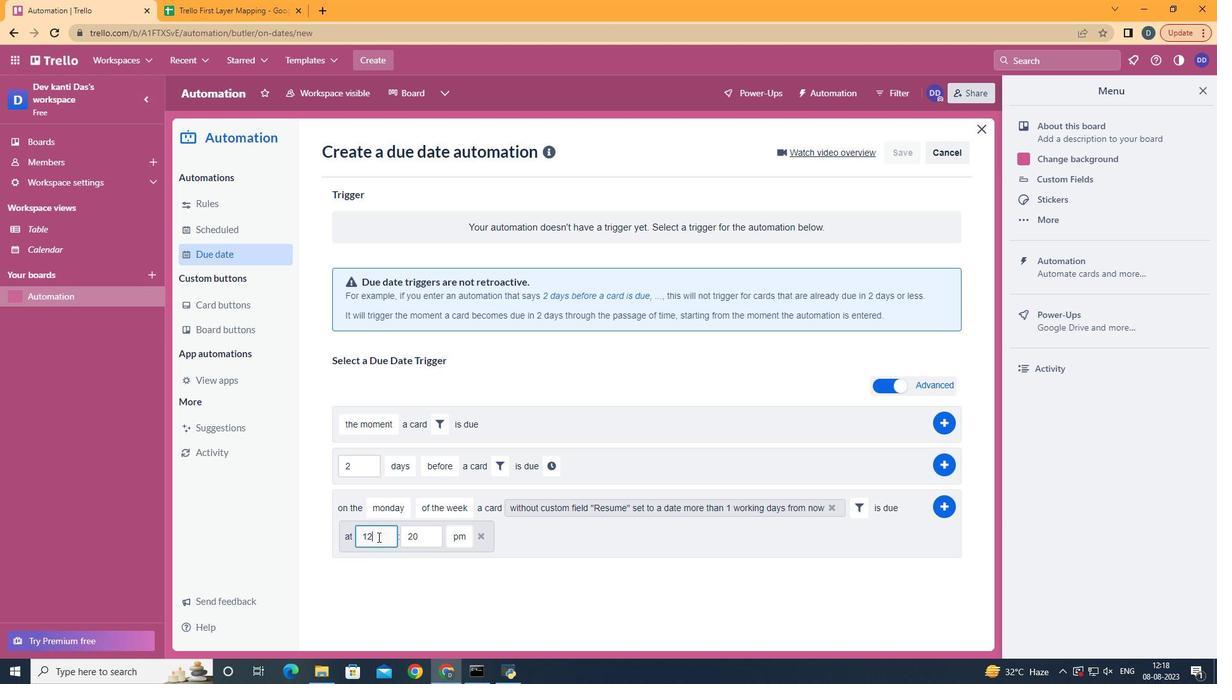 
Action: Key pressed <Key.backspace>1
Screenshot: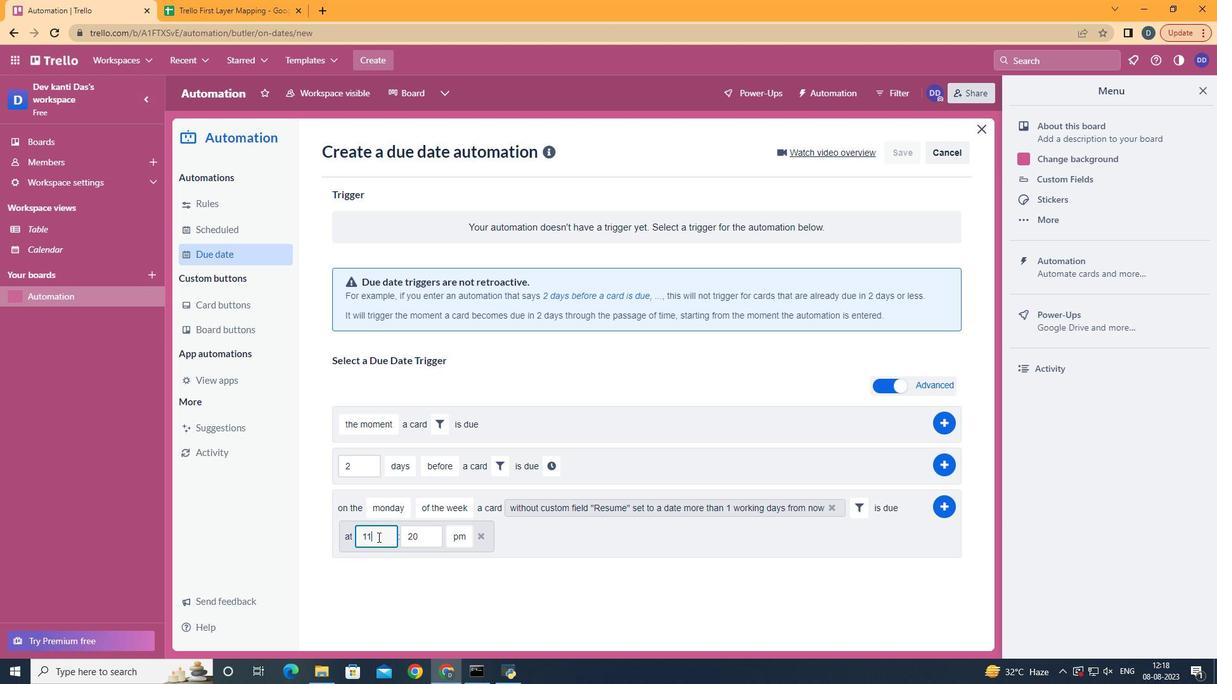 
Action: Mouse moved to (425, 537)
Screenshot: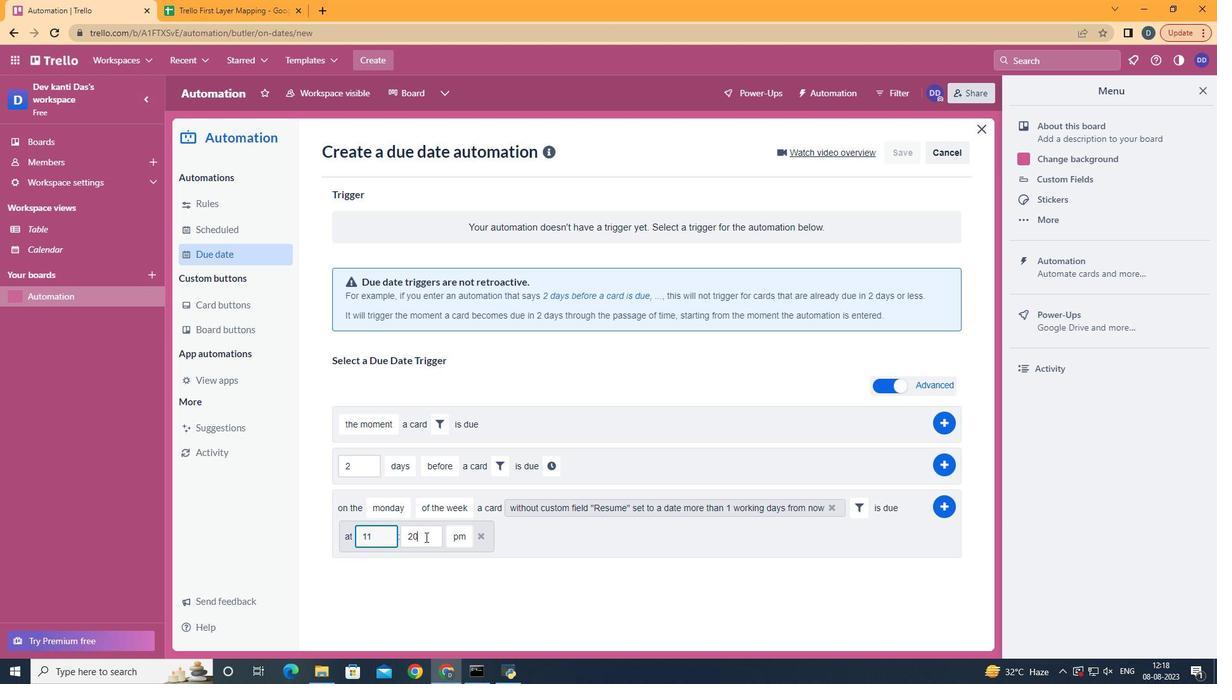 
Action: Mouse pressed left at (425, 537)
Screenshot: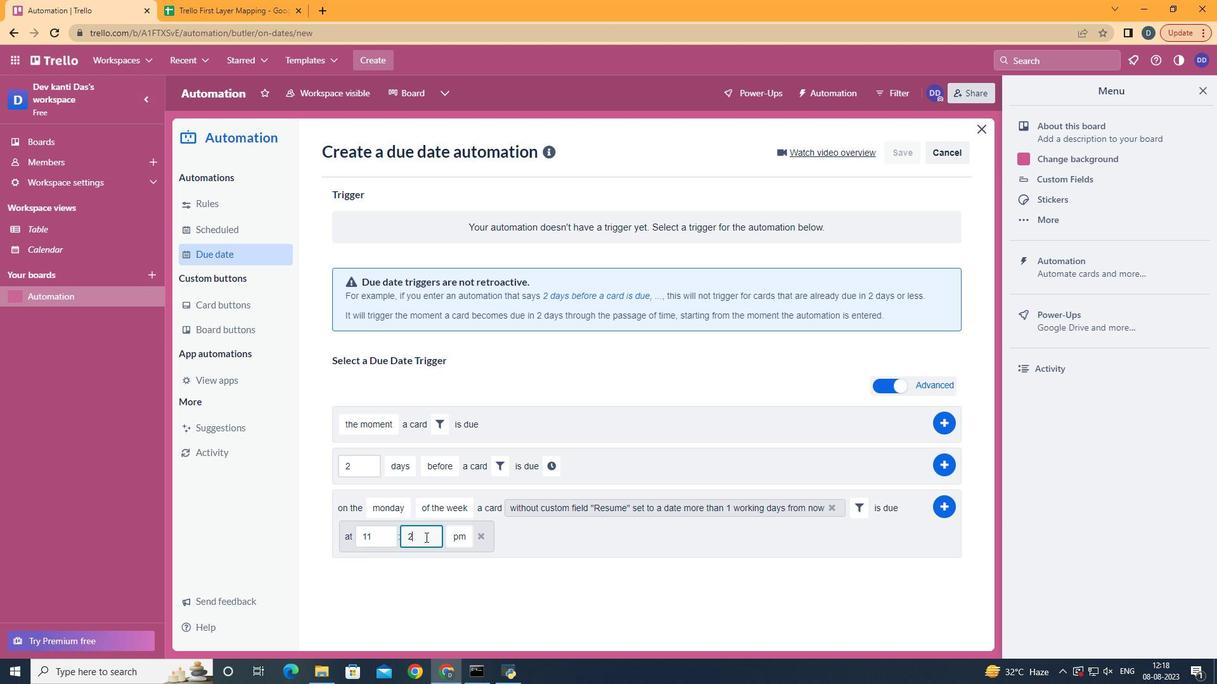
Action: Key pressed <Key.backspace><Key.backspace>00
Screenshot: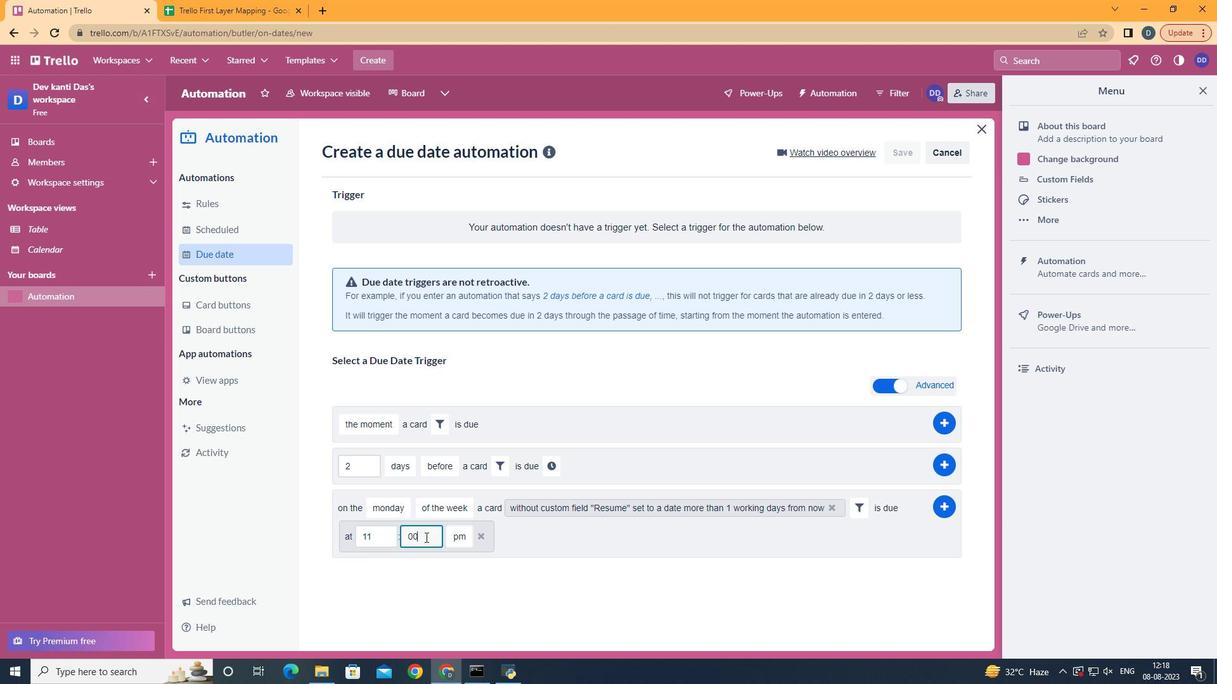 
Action: Mouse moved to (463, 553)
Screenshot: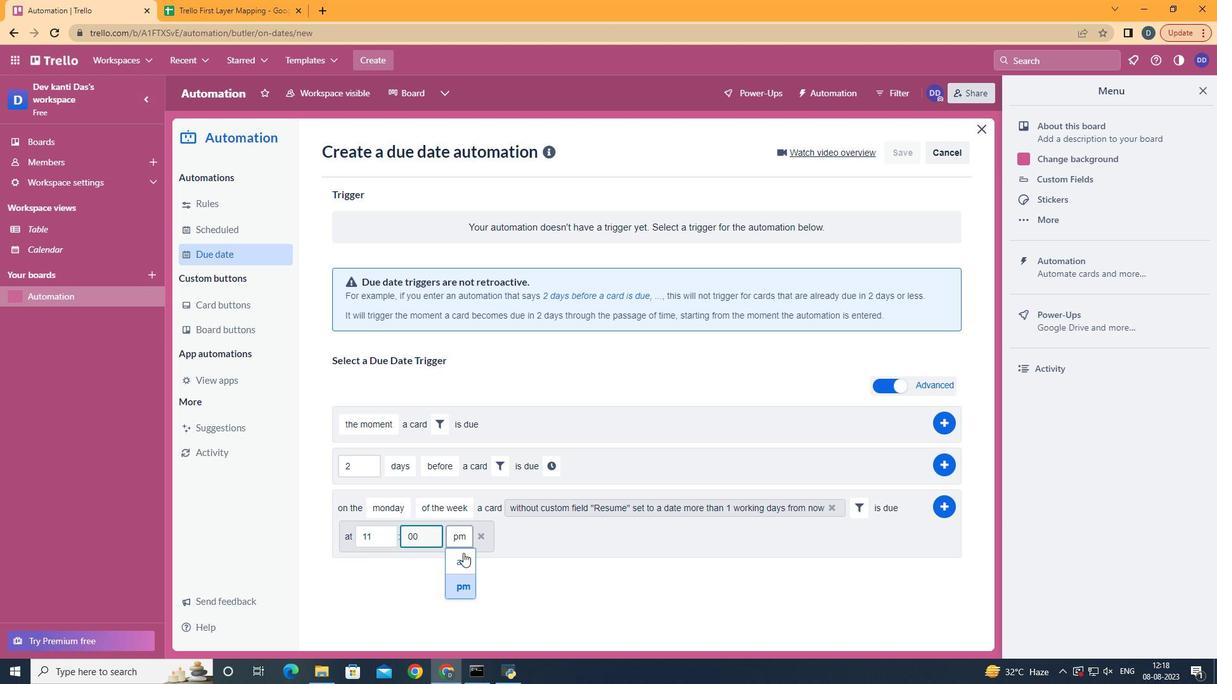 
Action: Mouse pressed left at (463, 553)
Screenshot: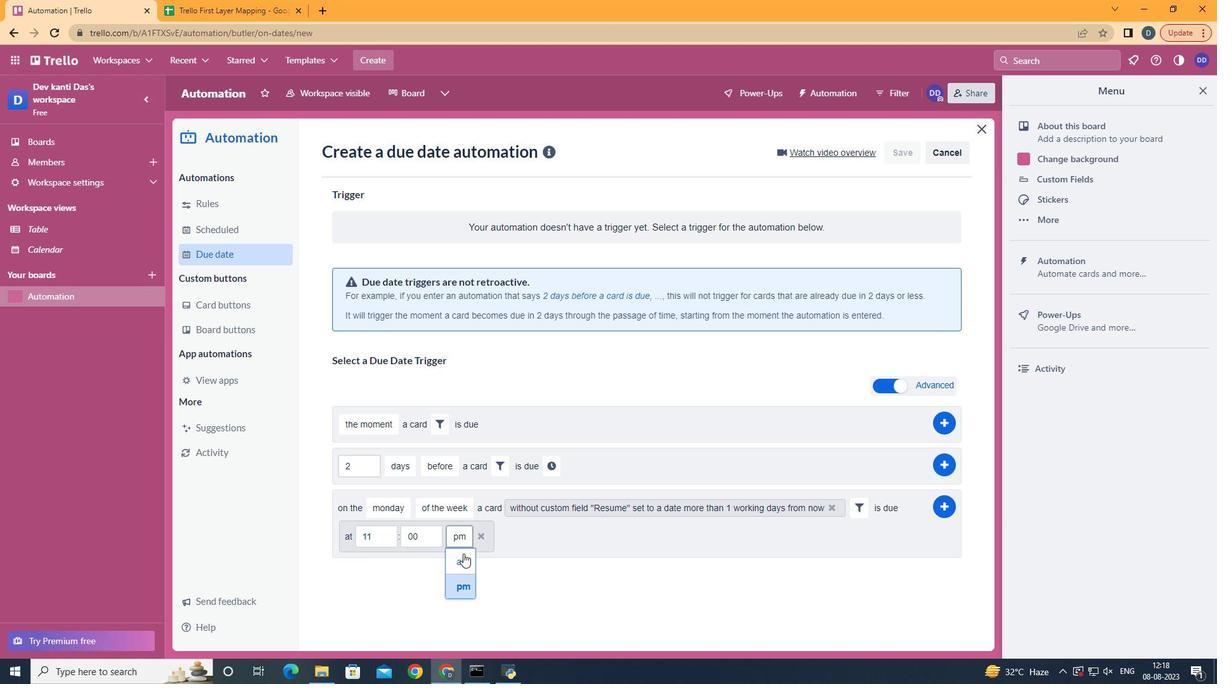 
Action: Mouse moved to (947, 504)
Screenshot: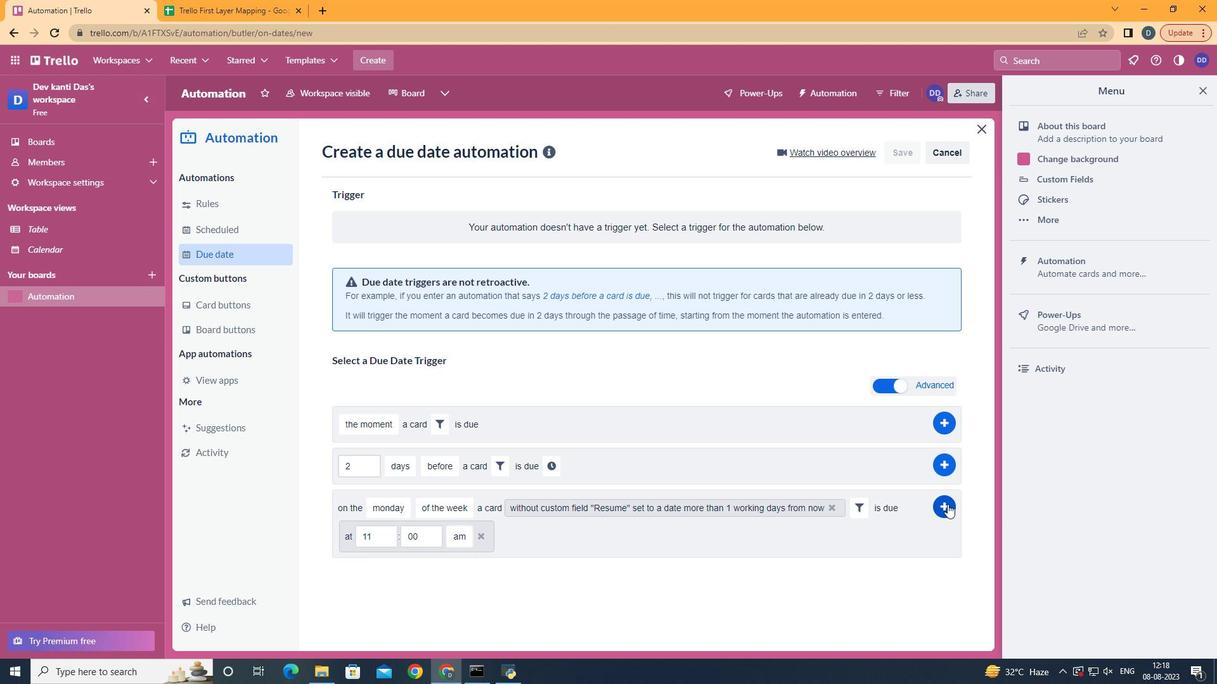 
Action: Mouse pressed left at (947, 504)
Screenshot: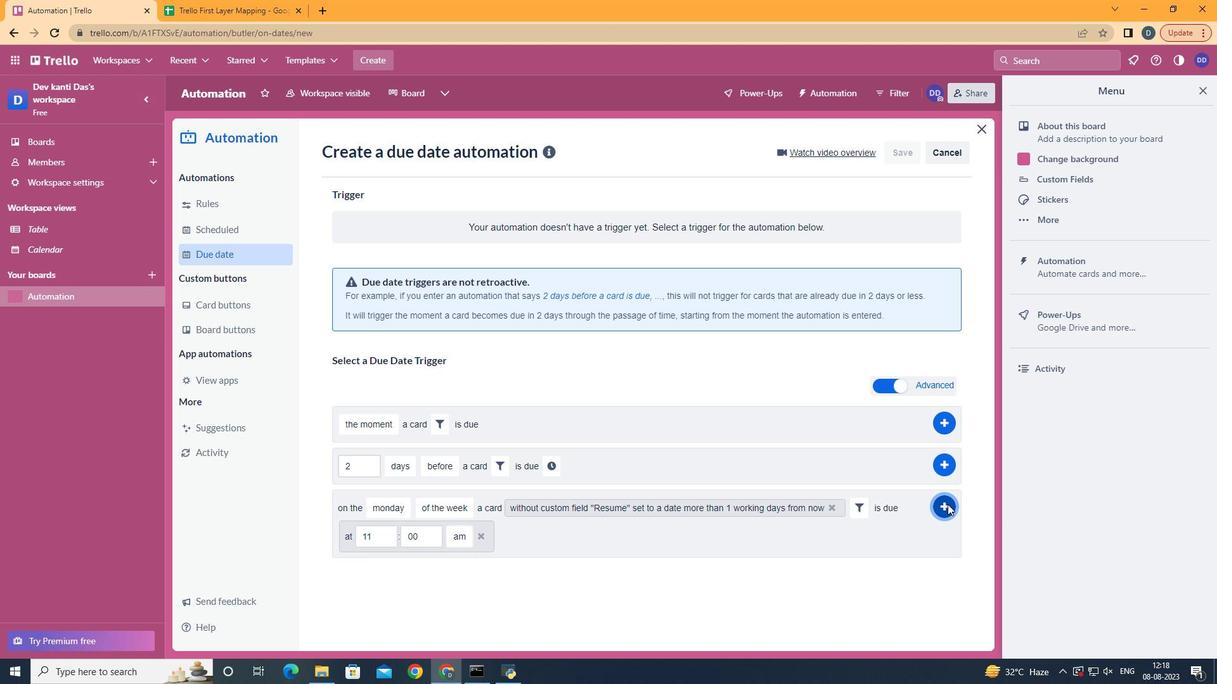 
Action: Mouse moved to (684, 255)
Screenshot: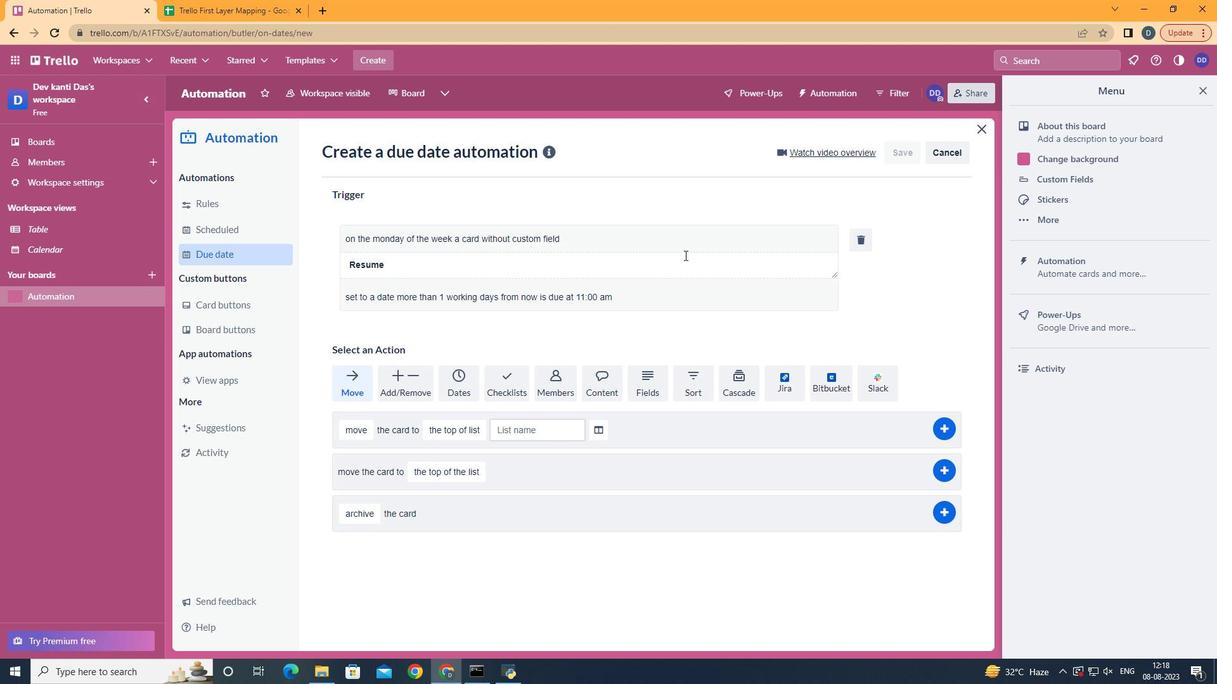 
